 Task: Open Card Card0000000029 in Board Board0000000008 in Workspace WS0000000003 in Trello. Add Member Ayush98111@gmail.com to Card Card0000000029 in Board Board0000000008 in Workspace WS0000000003 in Trello. Add Purple Label titled Label0000000029 to Card Card0000000029 in Board Board0000000008 in Workspace WS0000000003 in Trello. Add Checklist CL0000000029 to Card Card0000000029 in Board Board0000000008 in Workspace WS0000000003 in Trello. Add Dates with Start Date as Aug 01 2023 and Due Date as Aug 31 2023 to Card Card0000000029 in Board Board0000000008 in Workspace WS0000000003 in Trello
Action: Mouse moved to (329, 412)
Screenshot: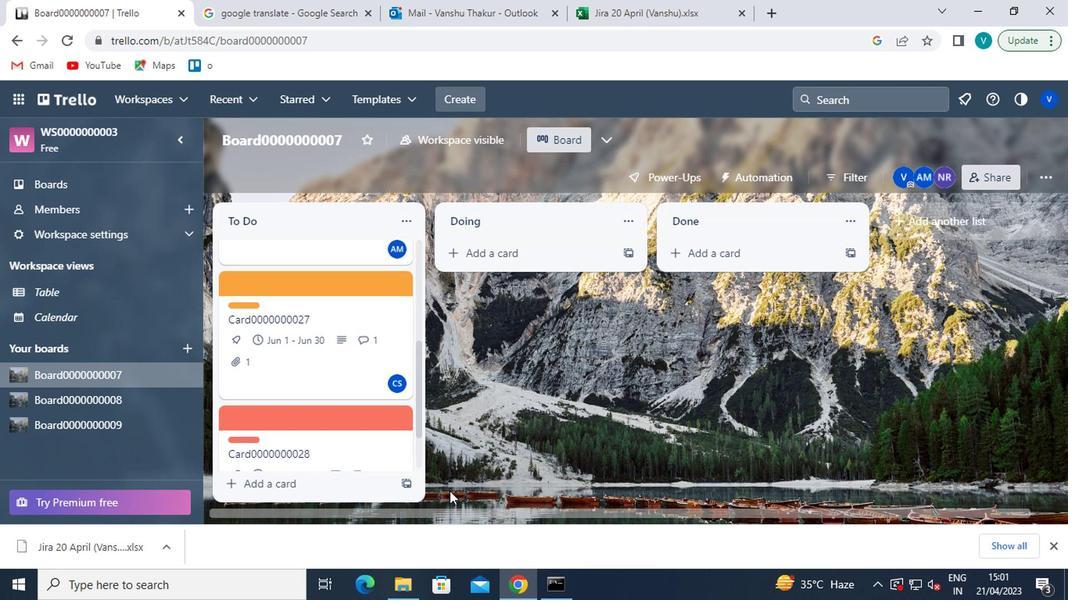 
Action: Mouse scrolled (329, 412) with delta (0, 0)
Screenshot: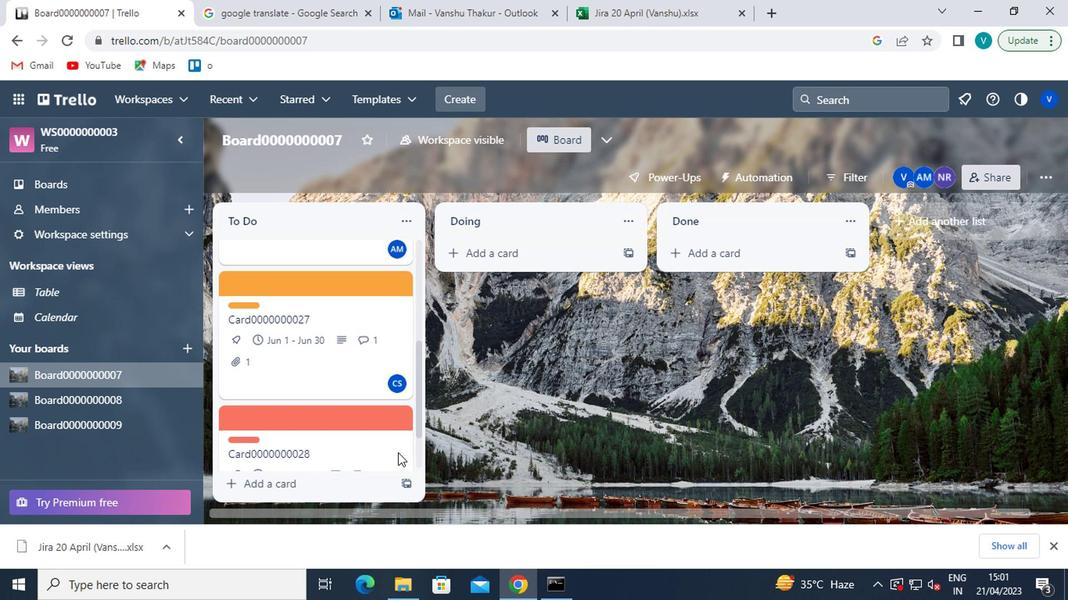 
Action: Mouse scrolled (329, 412) with delta (0, 0)
Screenshot: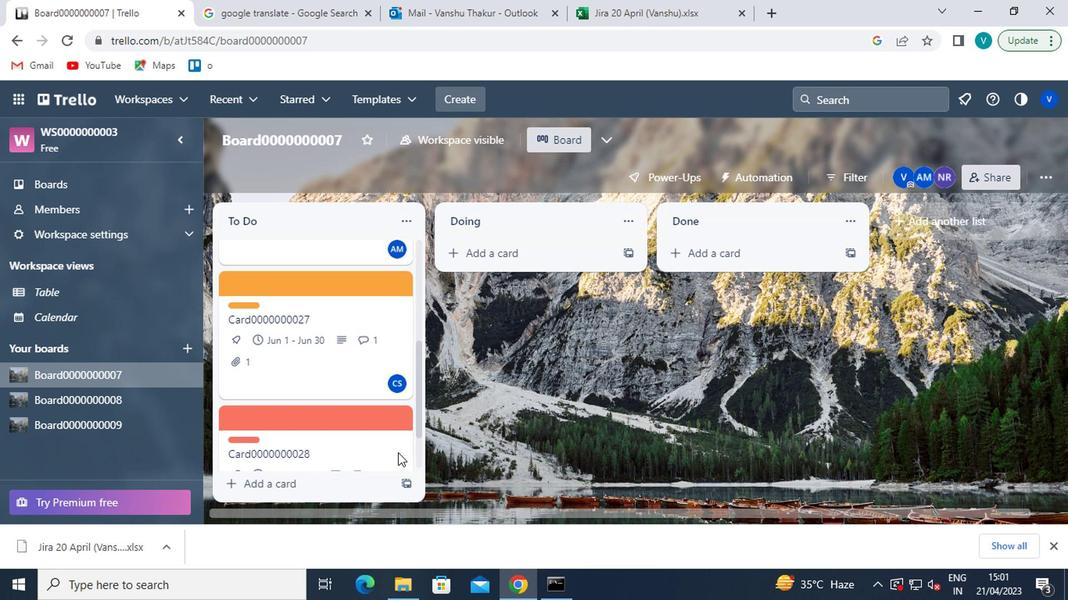 
Action: Mouse scrolled (329, 412) with delta (0, 0)
Screenshot: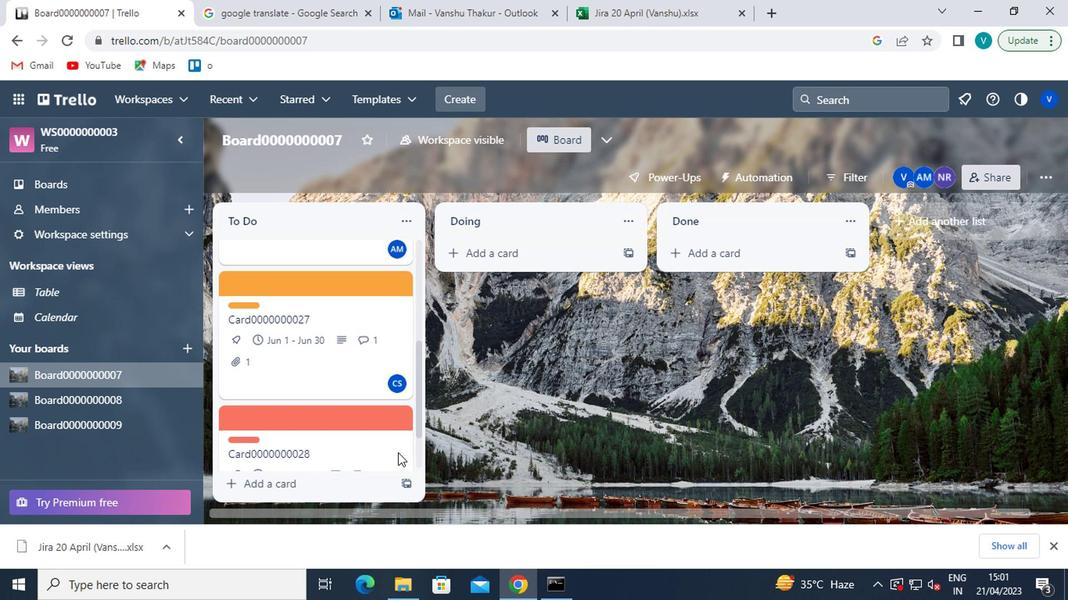 
Action: Mouse scrolled (329, 412) with delta (0, 0)
Screenshot: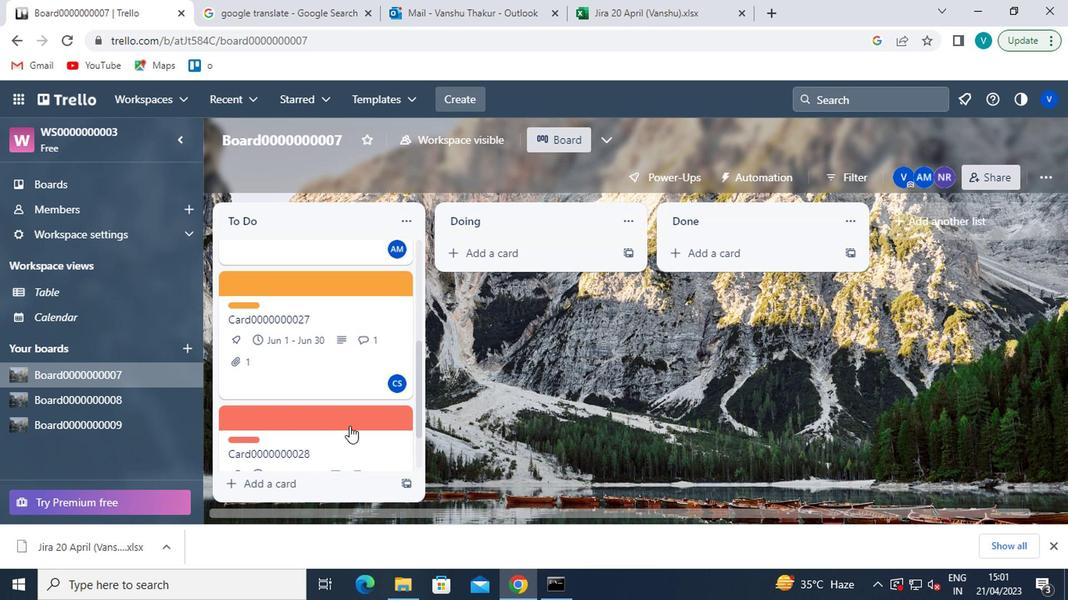
Action: Mouse scrolled (329, 412) with delta (0, 0)
Screenshot: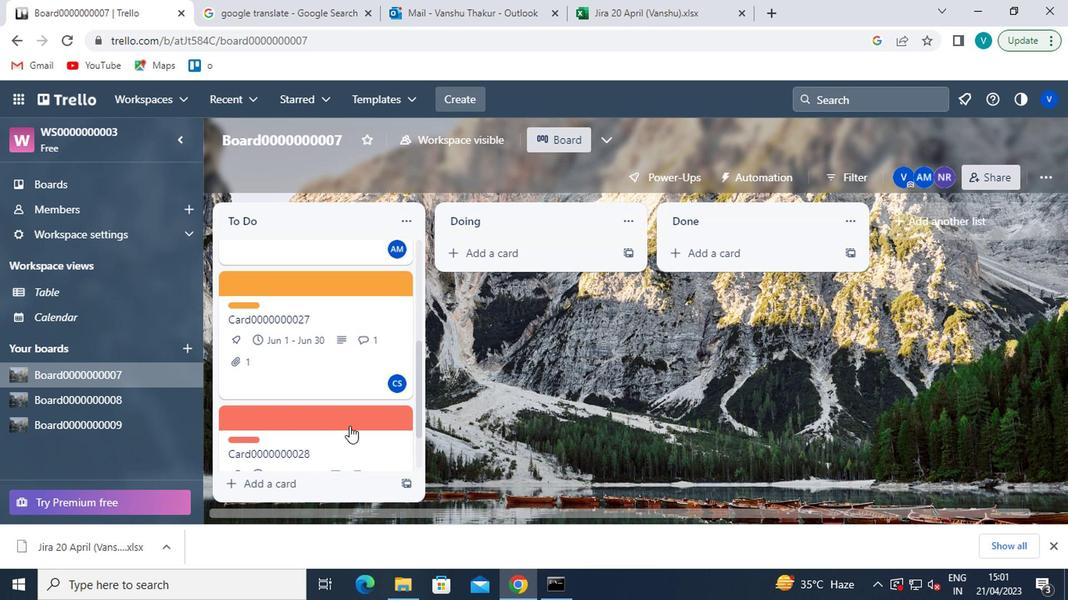 
Action: Mouse moved to (321, 422)
Screenshot: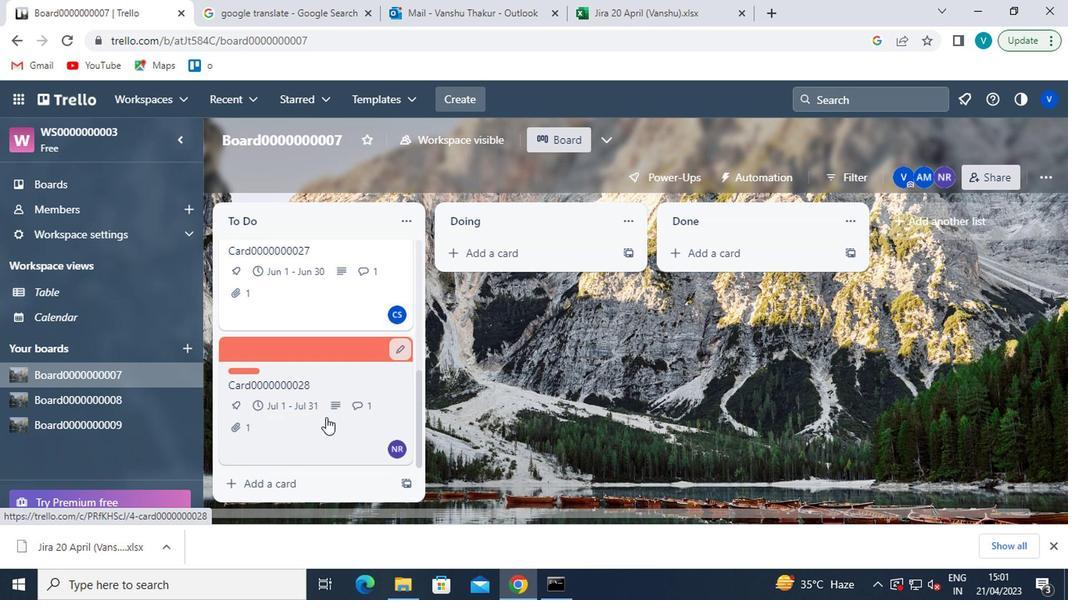 
Action: Mouse scrolled (321, 421) with delta (0, 0)
Screenshot: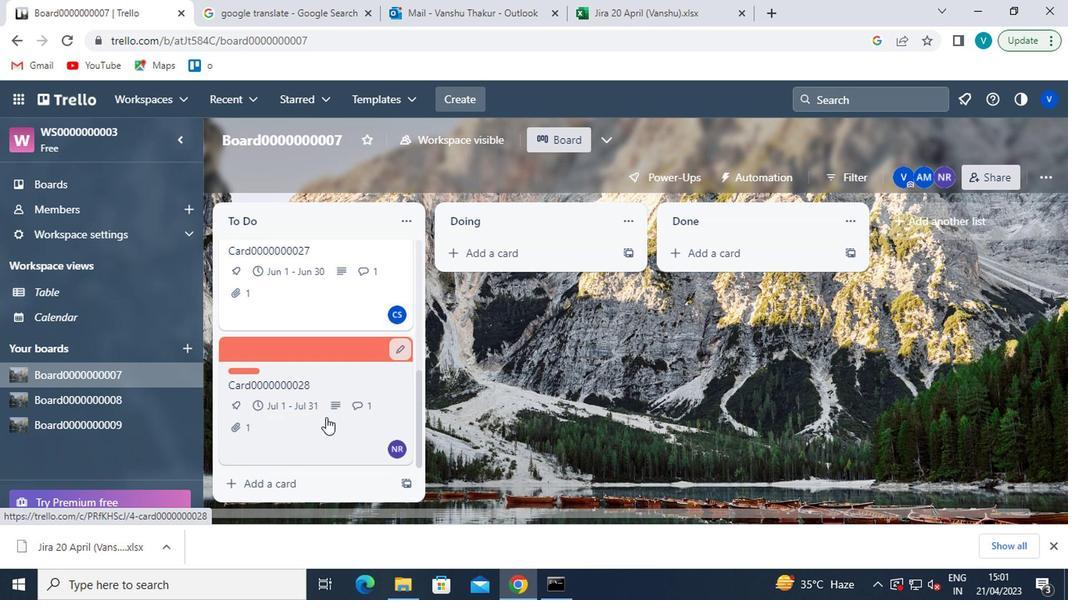 
Action: Mouse moved to (321, 423)
Screenshot: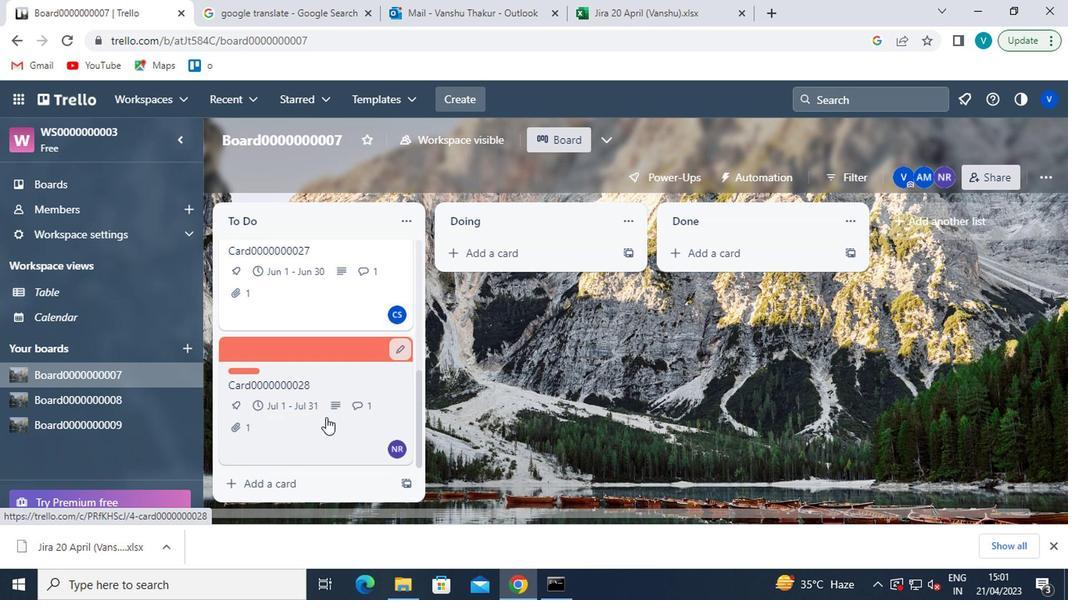 
Action: Mouse scrolled (321, 422) with delta (0, -1)
Screenshot: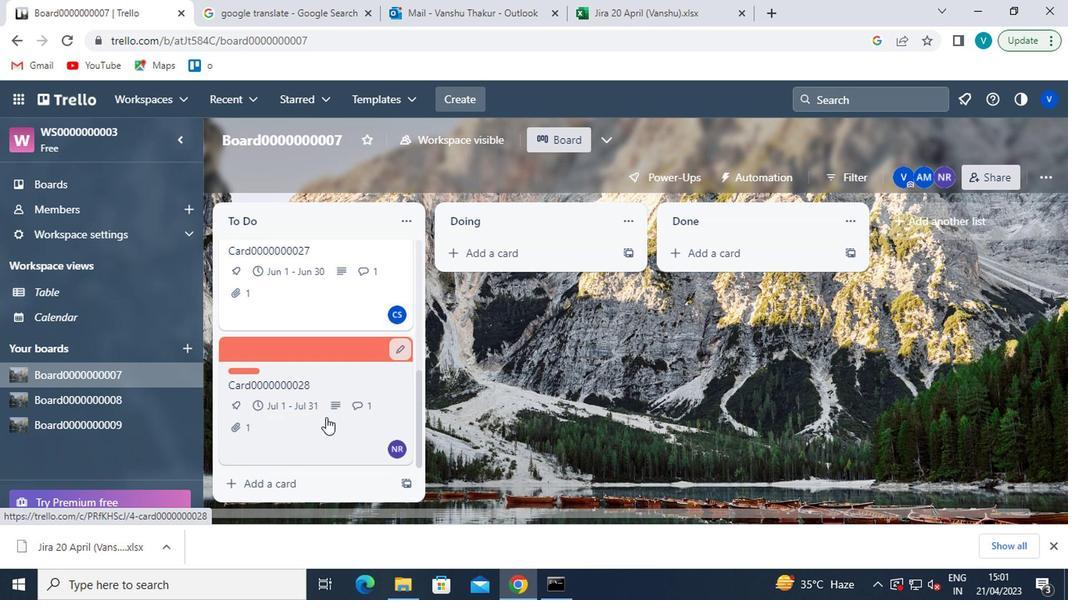 
Action: Mouse scrolled (321, 422) with delta (0, -1)
Screenshot: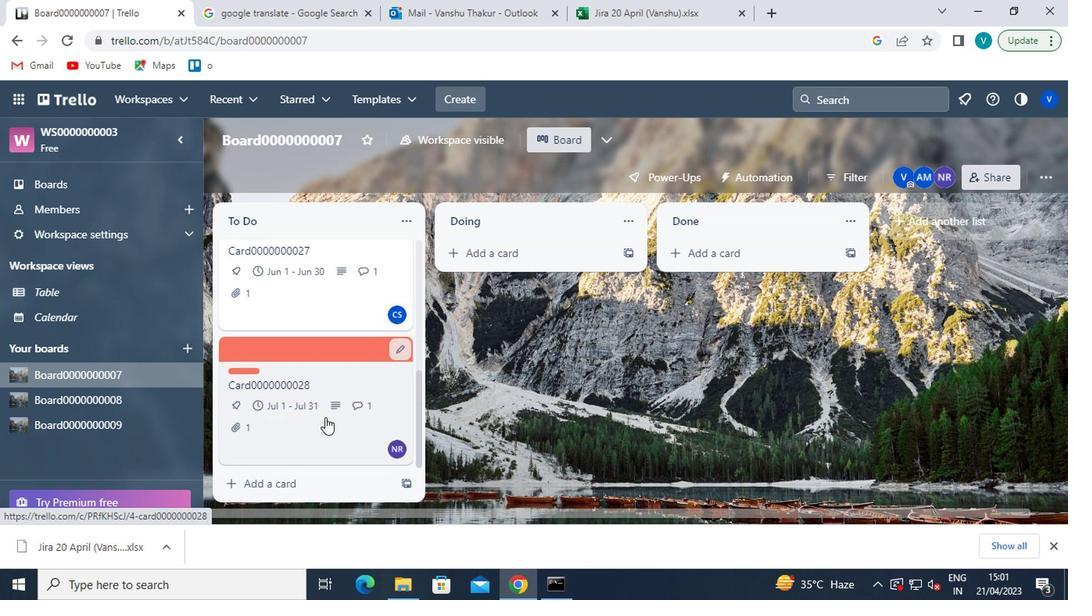 
Action: Mouse scrolled (321, 422) with delta (0, -1)
Screenshot: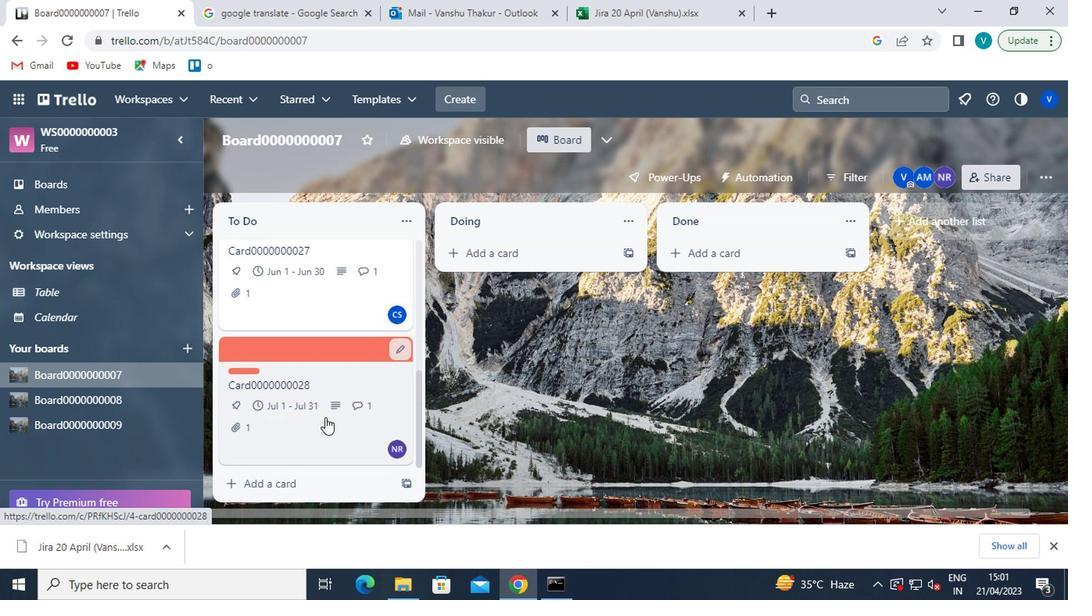 
Action: Mouse moved to (78, 406)
Screenshot: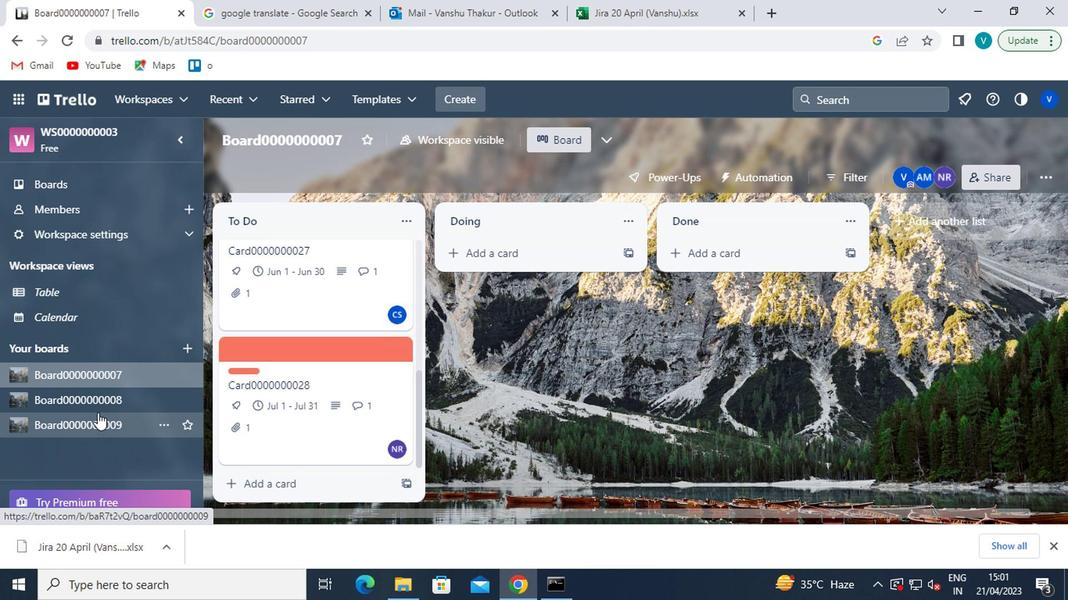 
Action: Mouse pressed left at (78, 406)
Screenshot: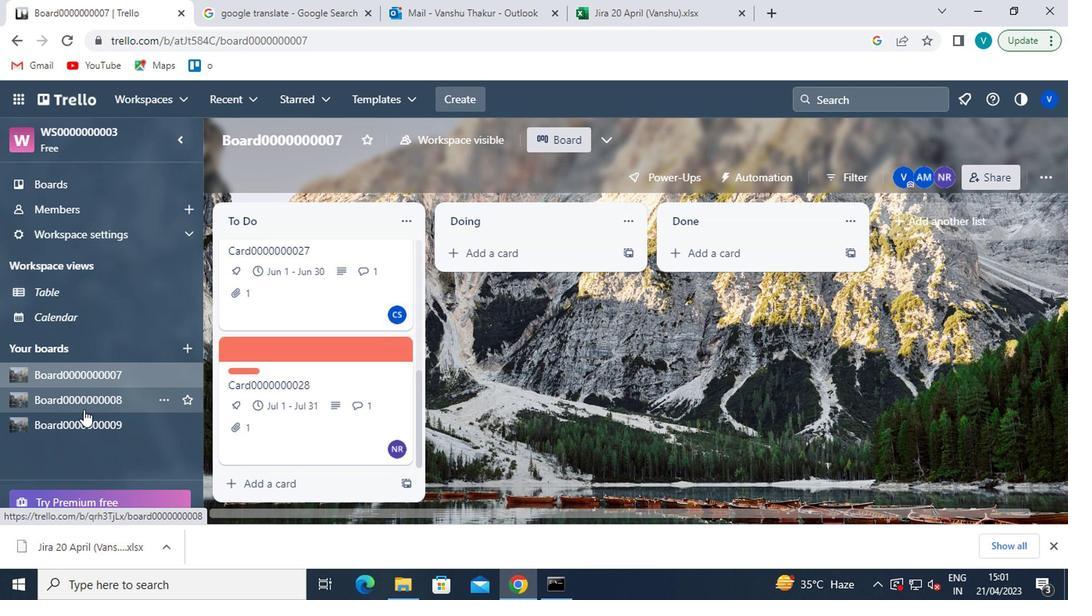 
Action: Mouse moved to (292, 229)
Screenshot: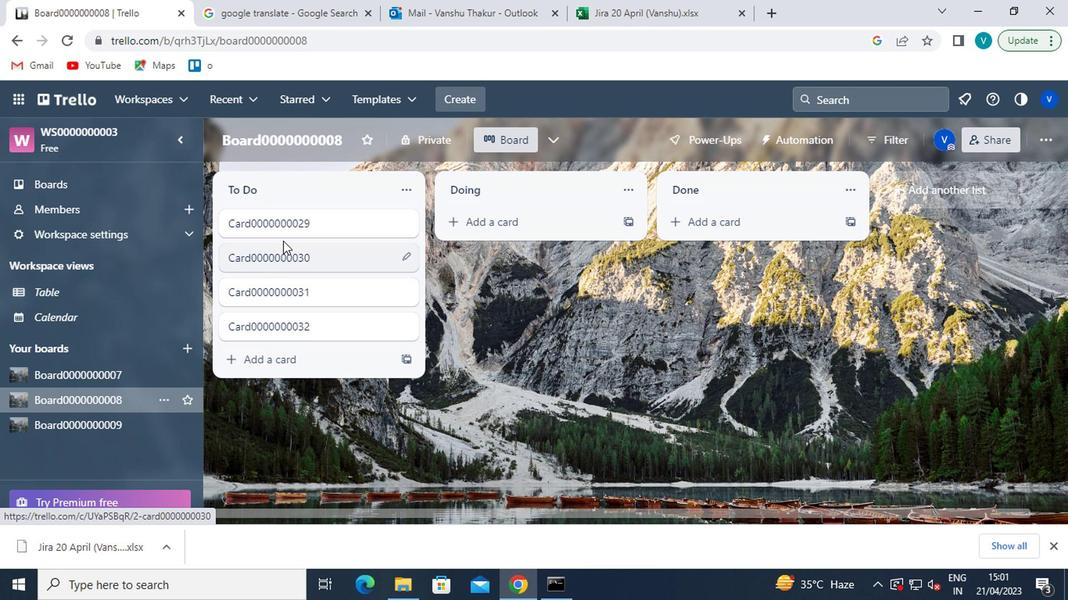 
Action: Mouse pressed left at (292, 229)
Screenshot: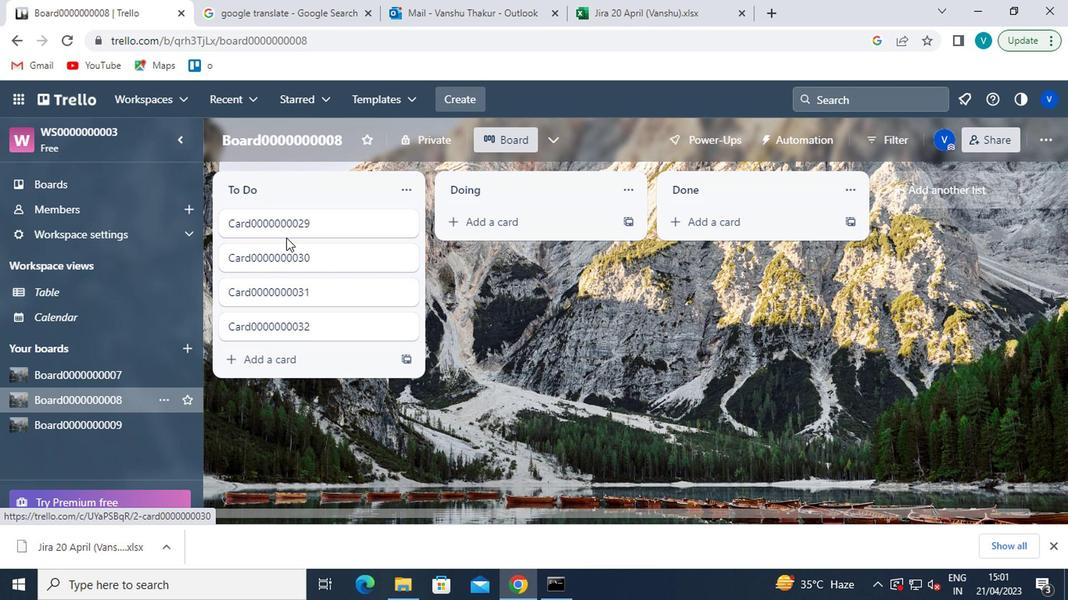 
Action: Mouse moved to (732, 227)
Screenshot: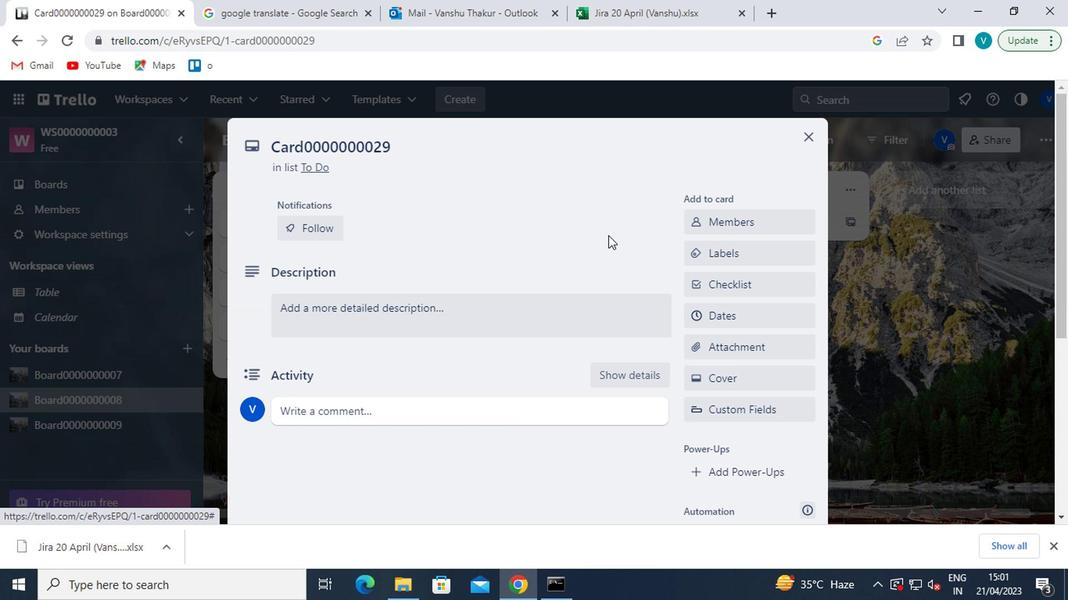 
Action: Mouse pressed left at (732, 227)
Screenshot: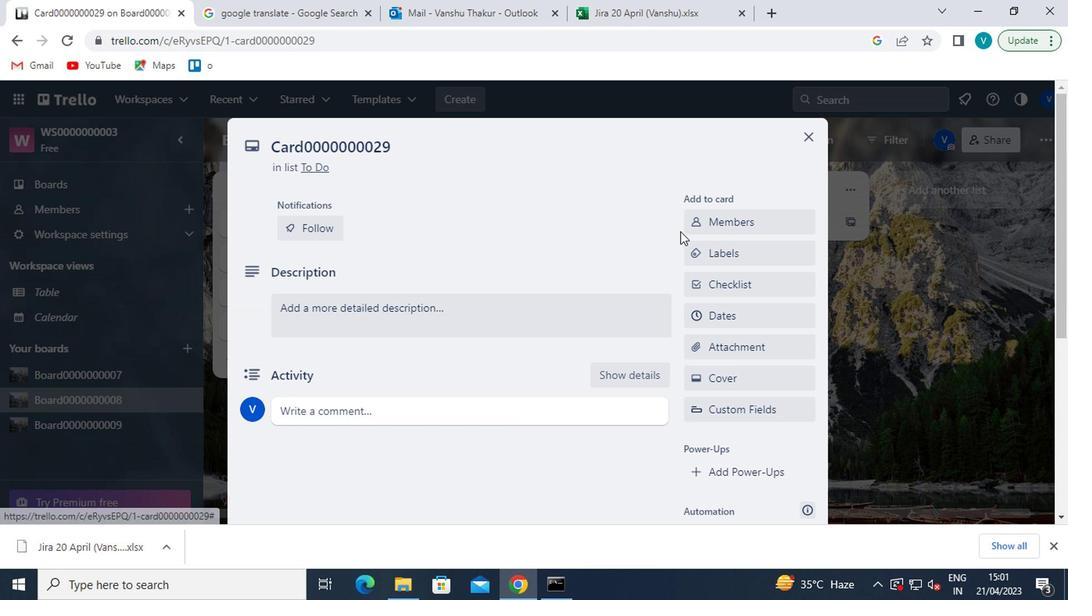 
Action: Mouse moved to (708, 299)
Screenshot: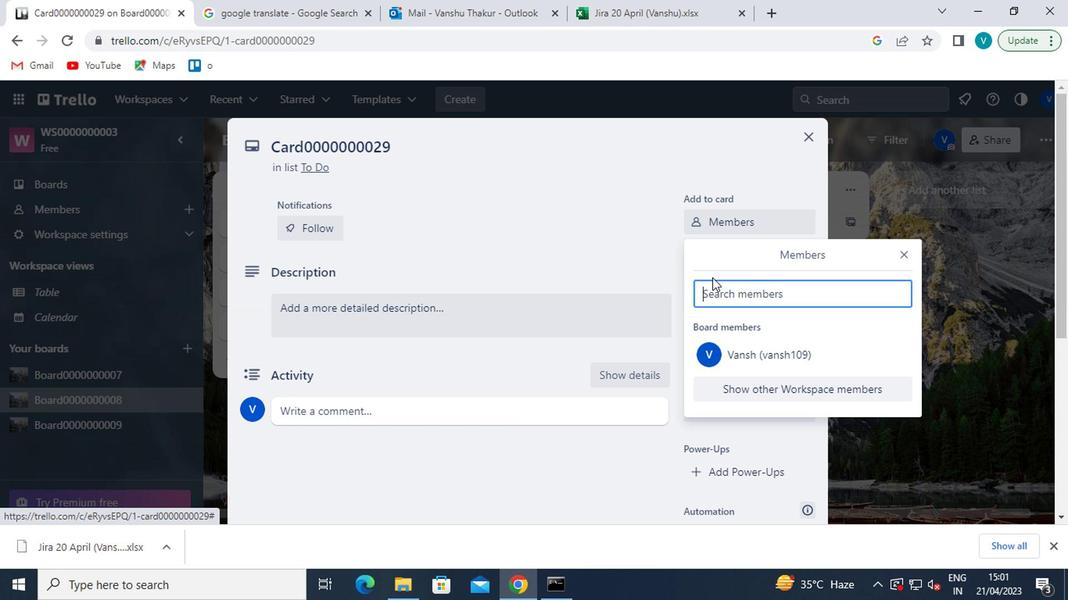
Action: Mouse pressed left at (708, 299)
Screenshot: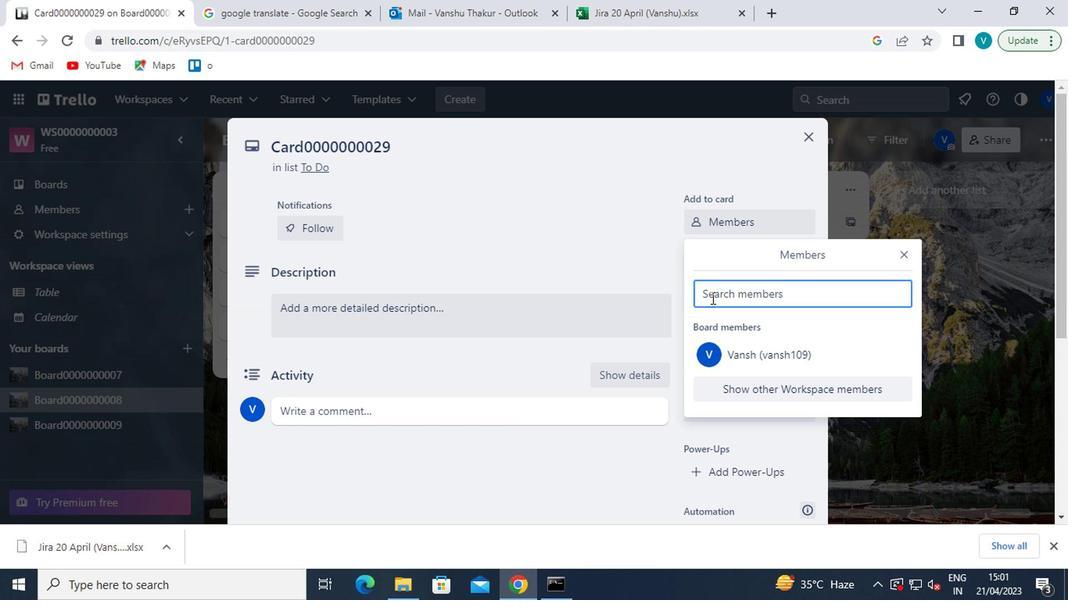 
Action: Mouse moved to (713, 278)
Screenshot: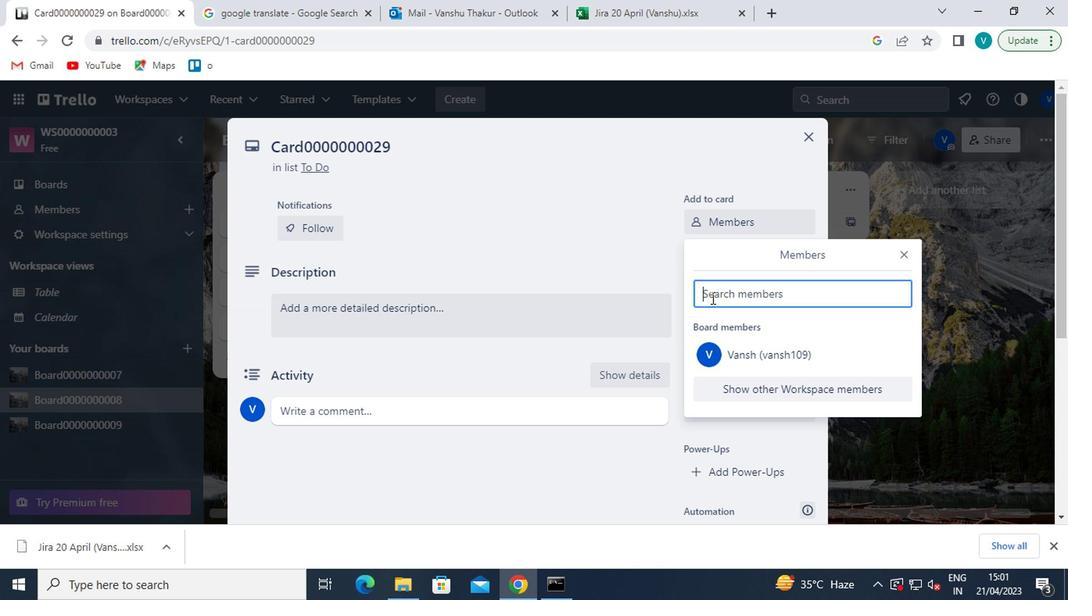 
Action: Key pressed <Key.shift>AYUSH98111<Key.shift>@GMAIL.COM
Screenshot: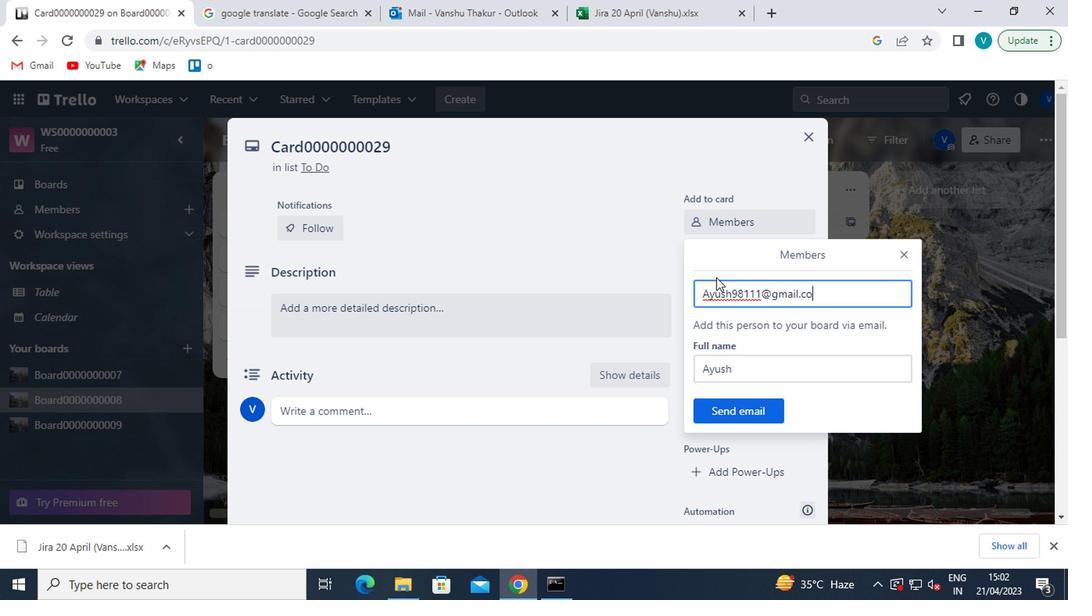 
Action: Mouse moved to (761, 410)
Screenshot: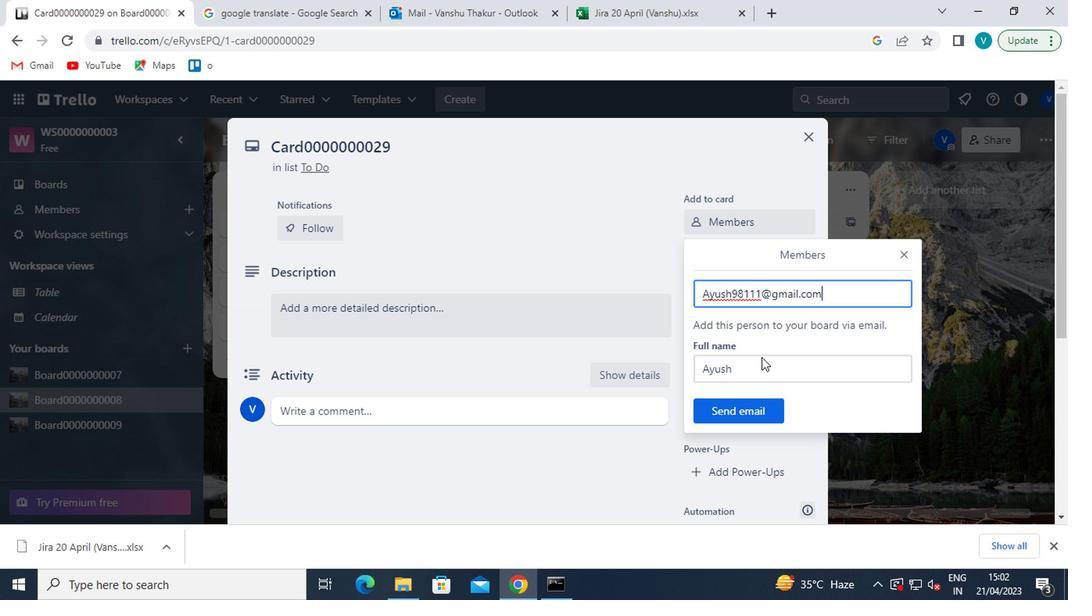 
Action: Mouse pressed left at (761, 410)
Screenshot: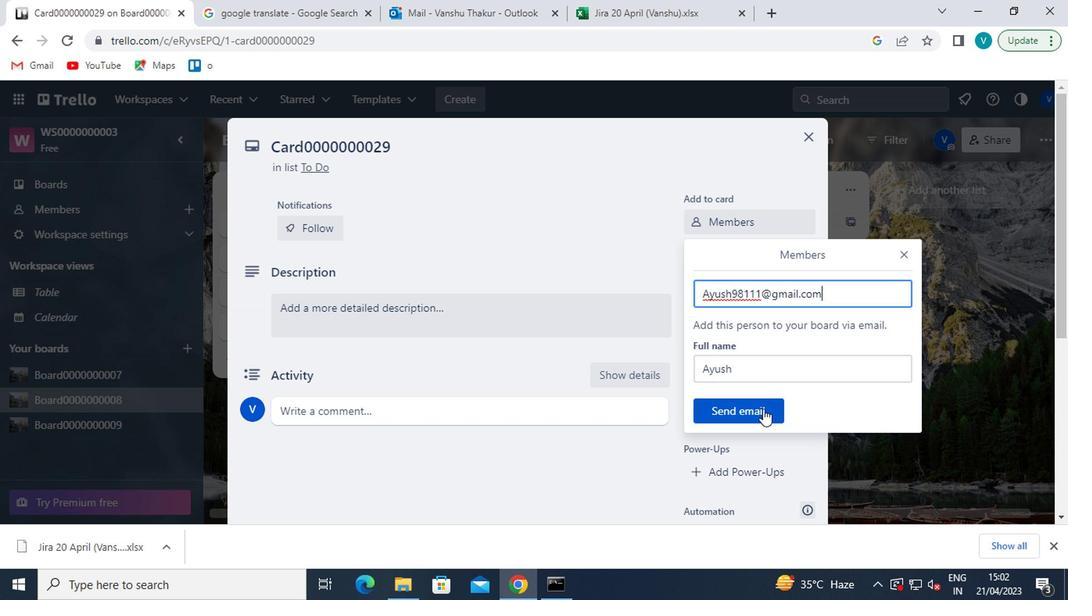
Action: Mouse moved to (762, 253)
Screenshot: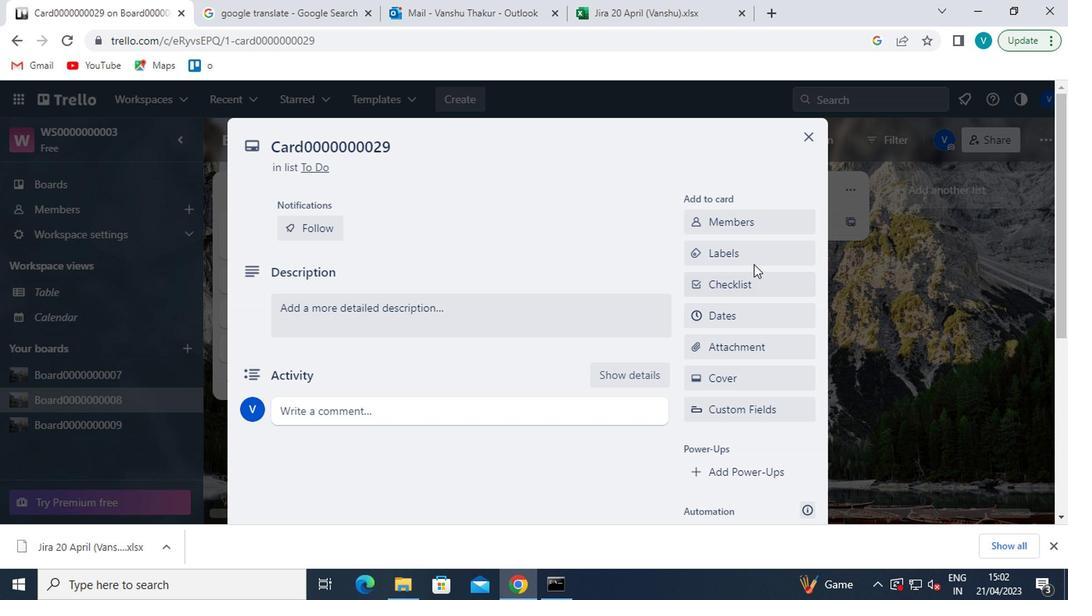 
Action: Mouse pressed left at (762, 253)
Screenshot: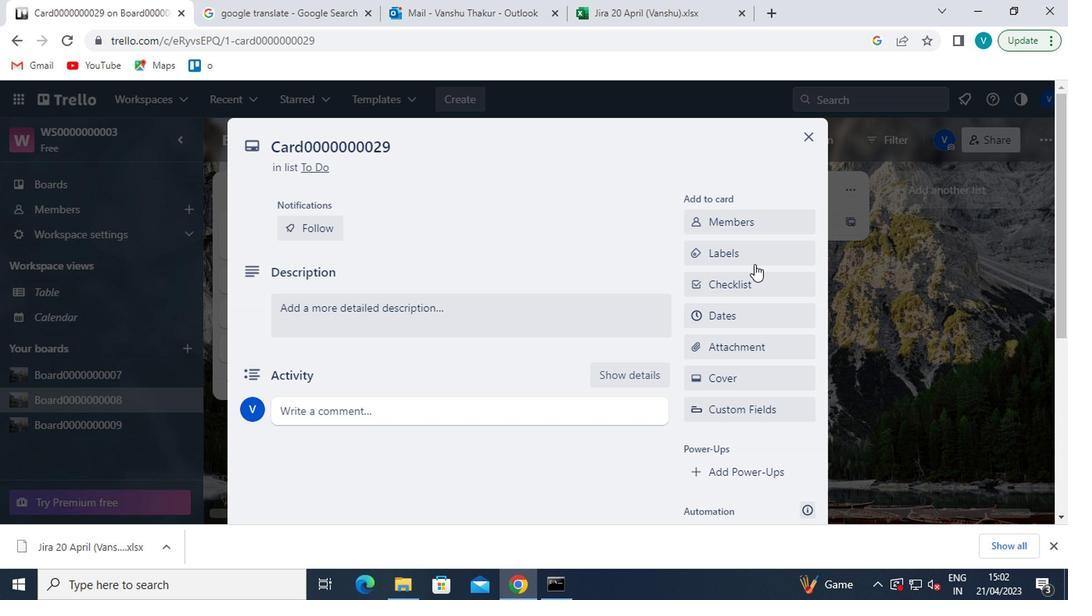 
Action: Mouse moved to (789, 412)
Screenshot: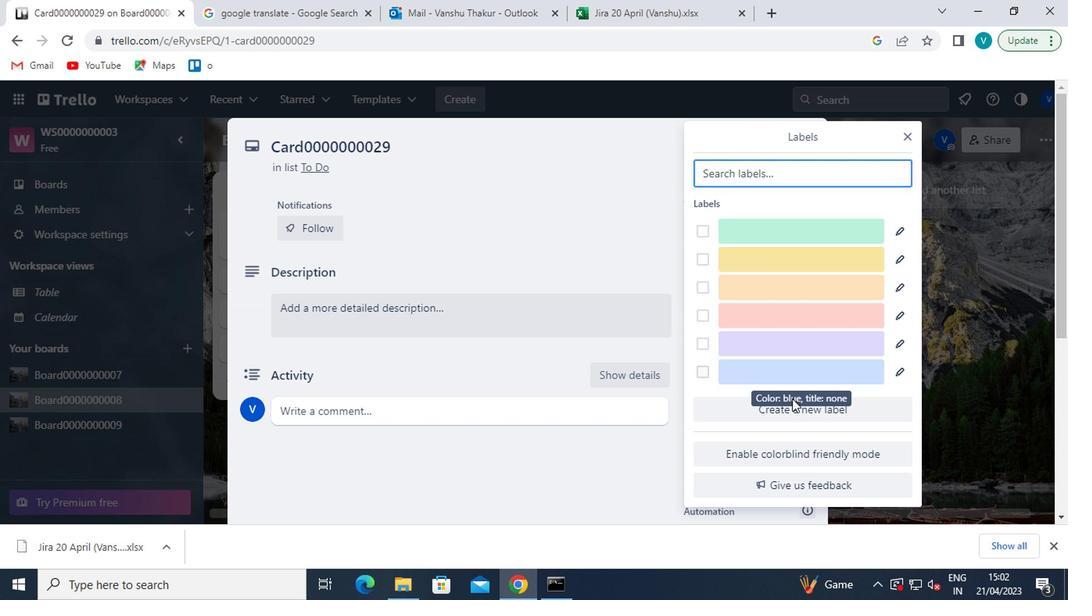 
Action: Mouse pressed left at (789, 412)
Screenshot: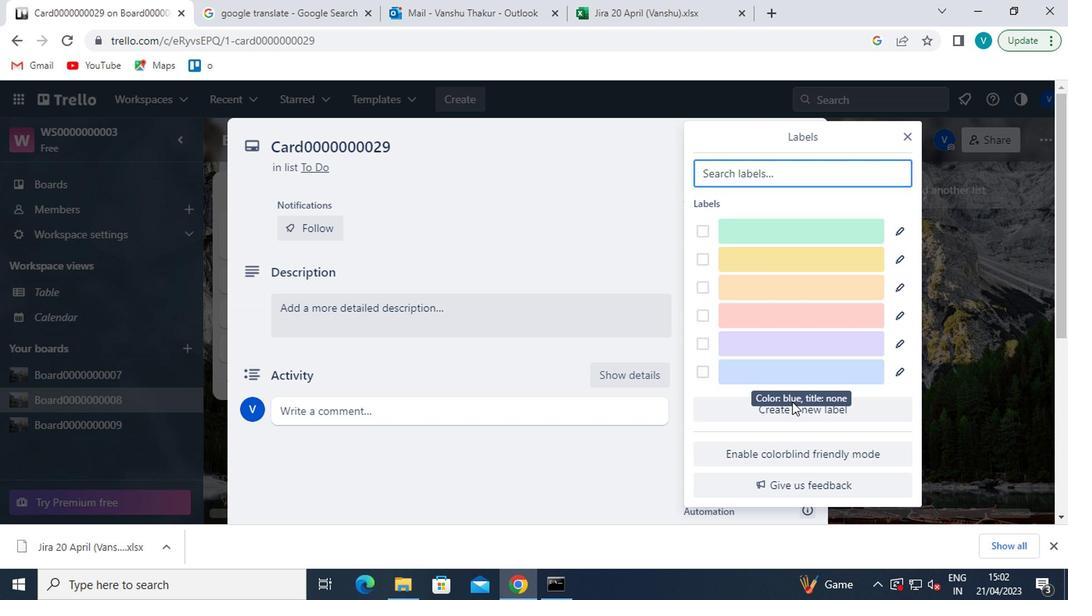 
Action: Mouse moved to (882, 362)
Screenshot: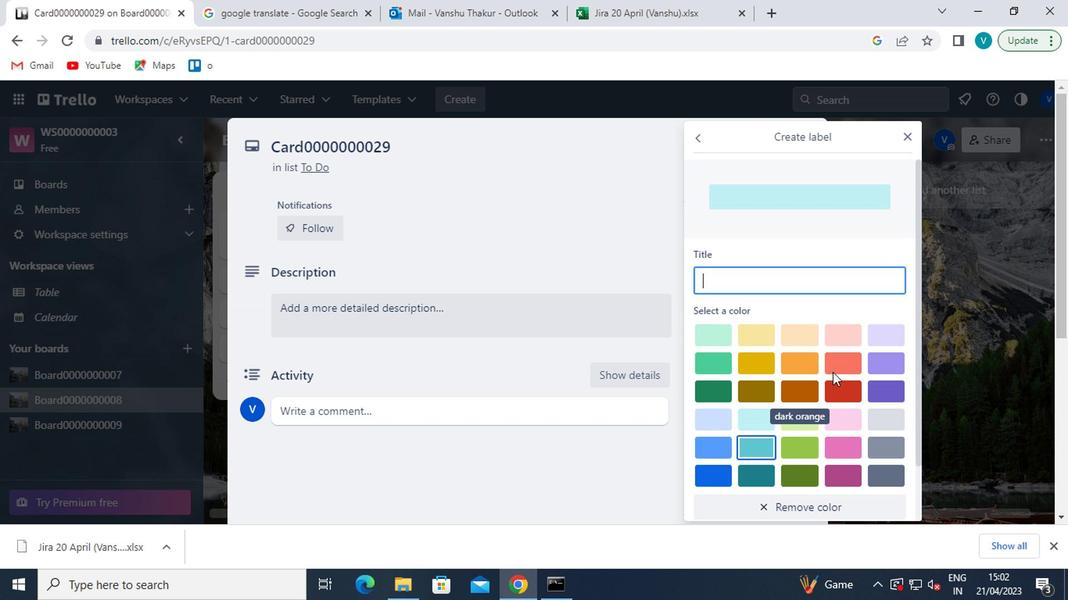 
Action: Mouse pressed left at (882, 362)
Screenshot: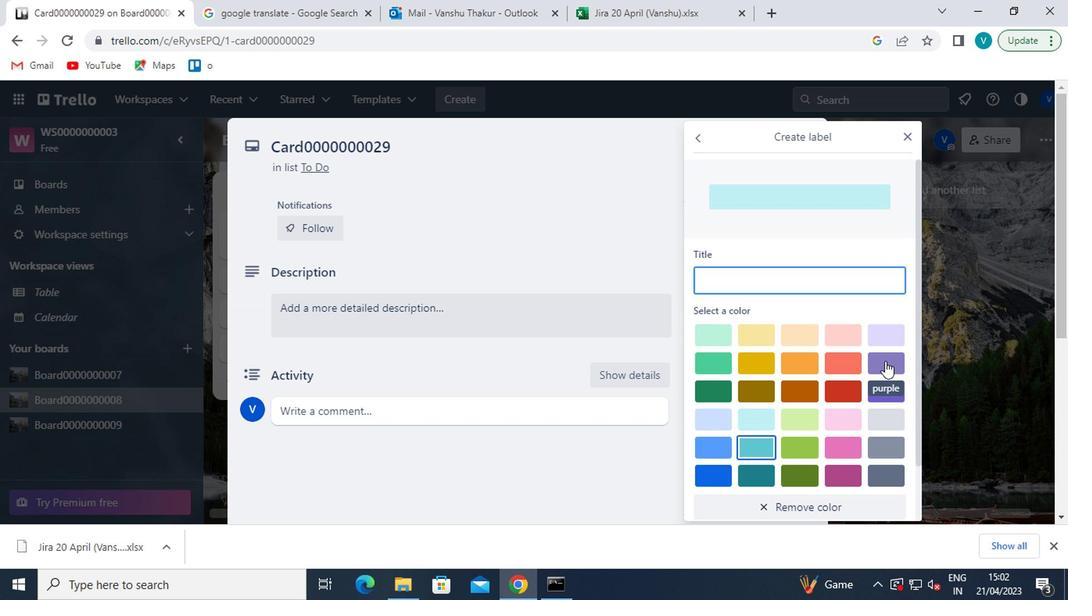 
Action: Mouse moved to (793, 288)
Screenshot: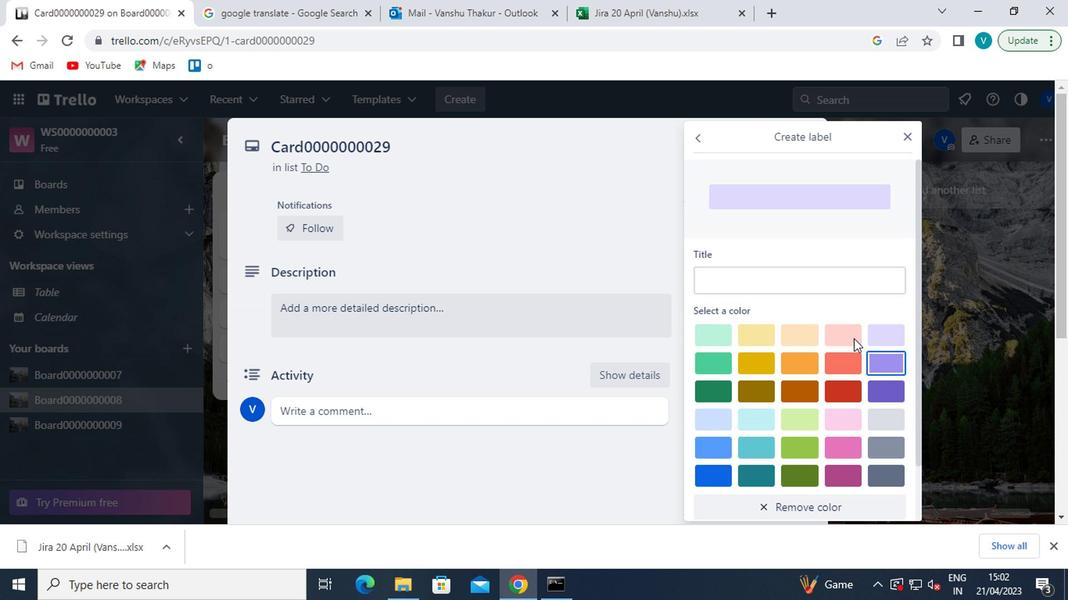 
Action: Mouse pressed left at (793, 288)
Screenshot: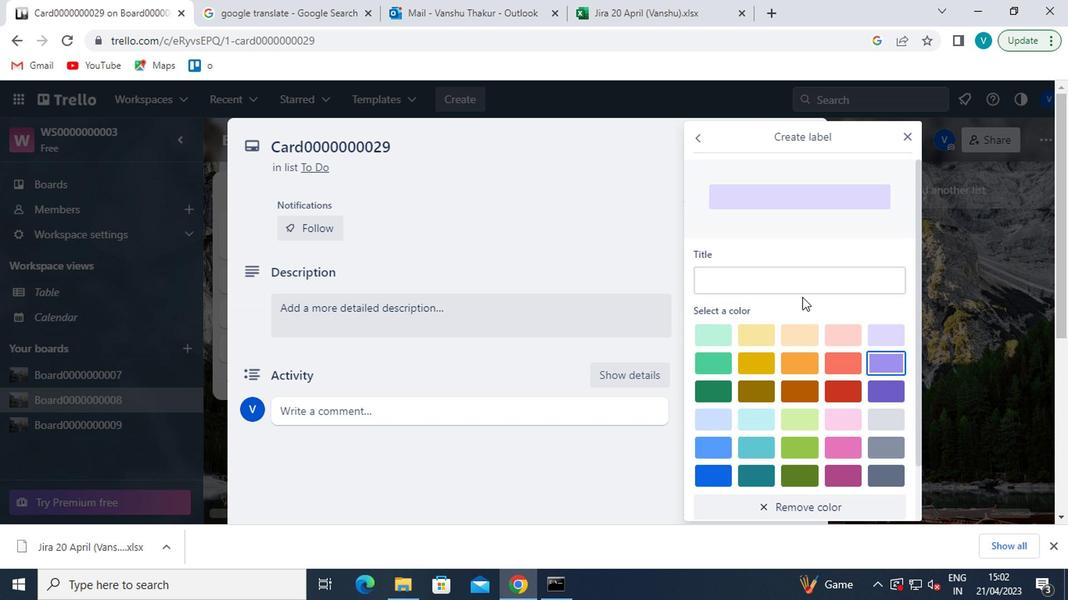 
Action: Mouse moved to (792, 285)
Screenshot: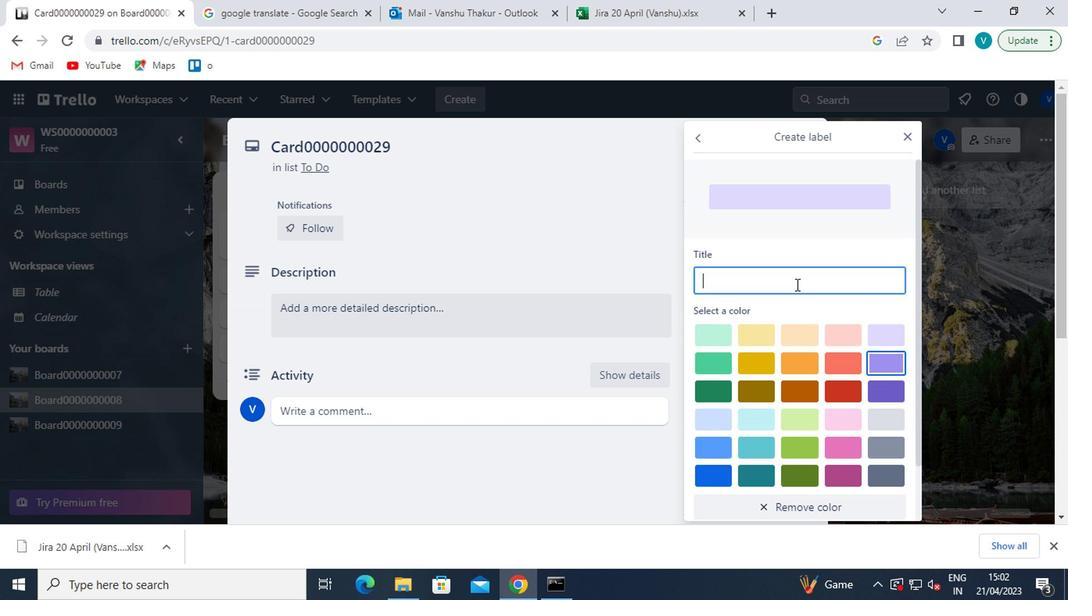 
Action: Key pressed <Key.shift>LABR<Key.backspace>EL0000
Screenshot: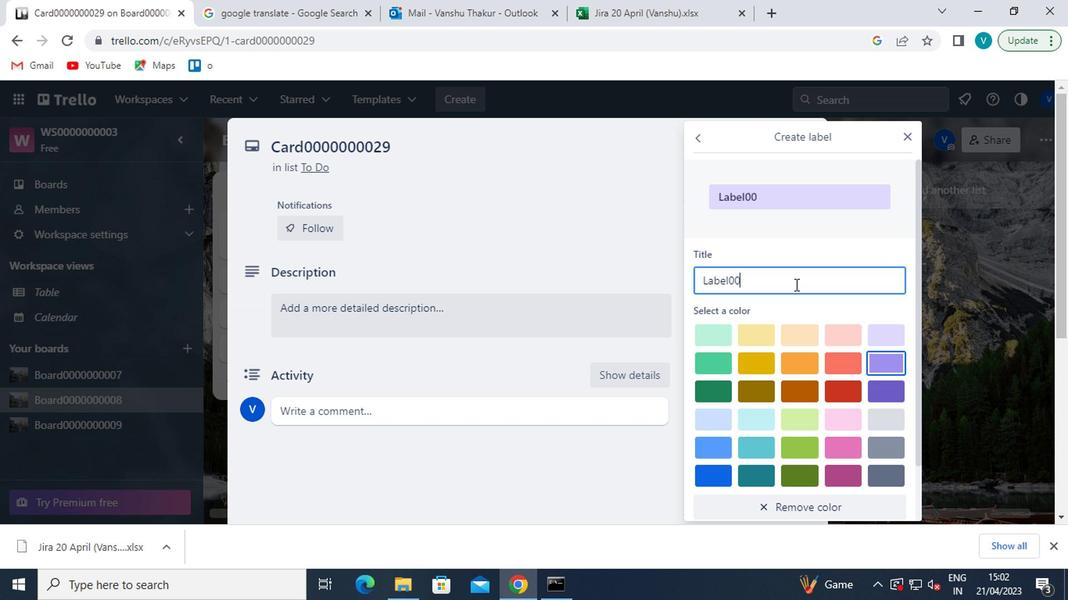 
Action: Mouse moved to (792, 285)
Screenshot: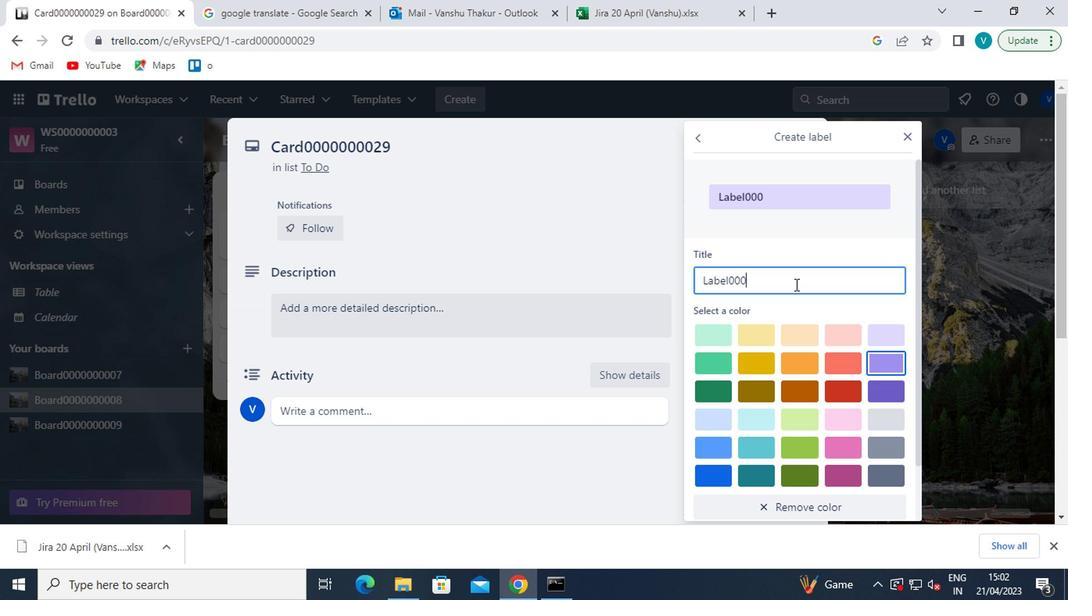 
Action: Key pressed 000029
Screenshot: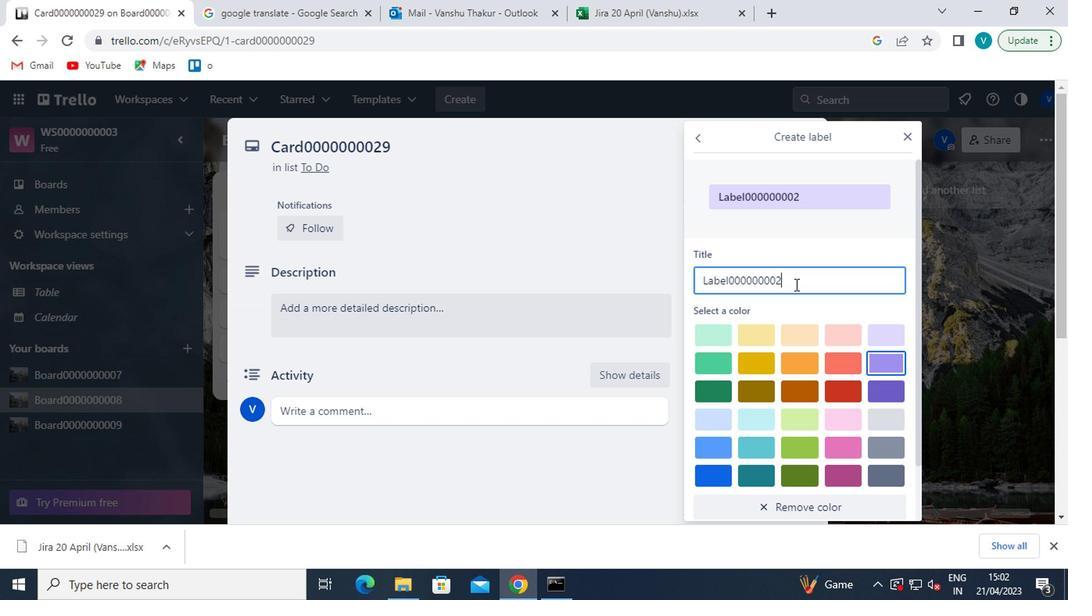 
Action: Mouse moved to (790, 291)
Screenshot: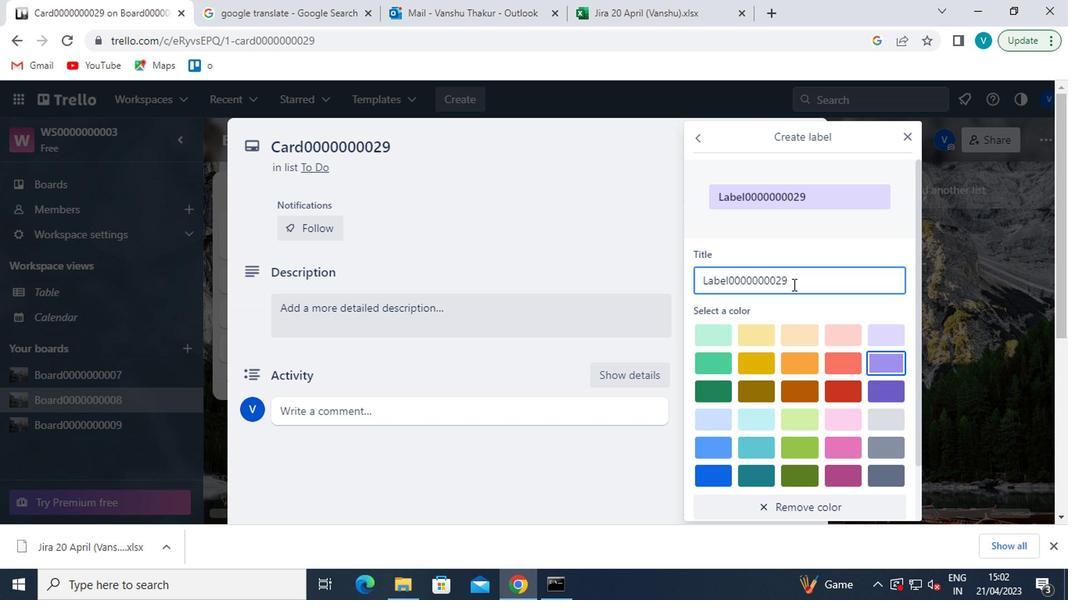 
Action: Mouse scrolled (790, 291) with delta (0, 0)
Screenshot: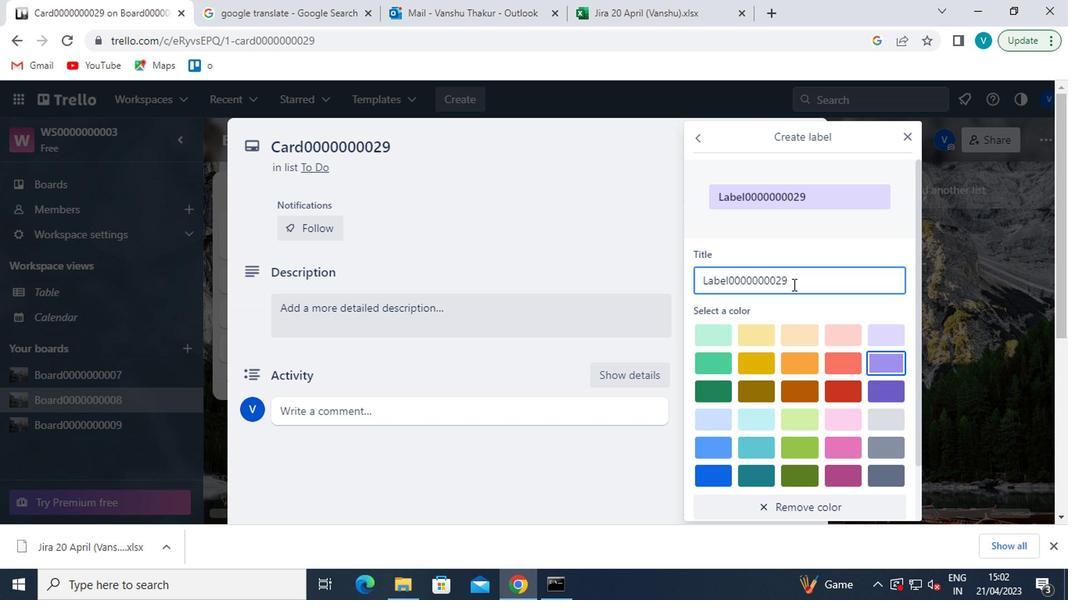 
Action: Mouse moved to (790, 293)
Screenshot: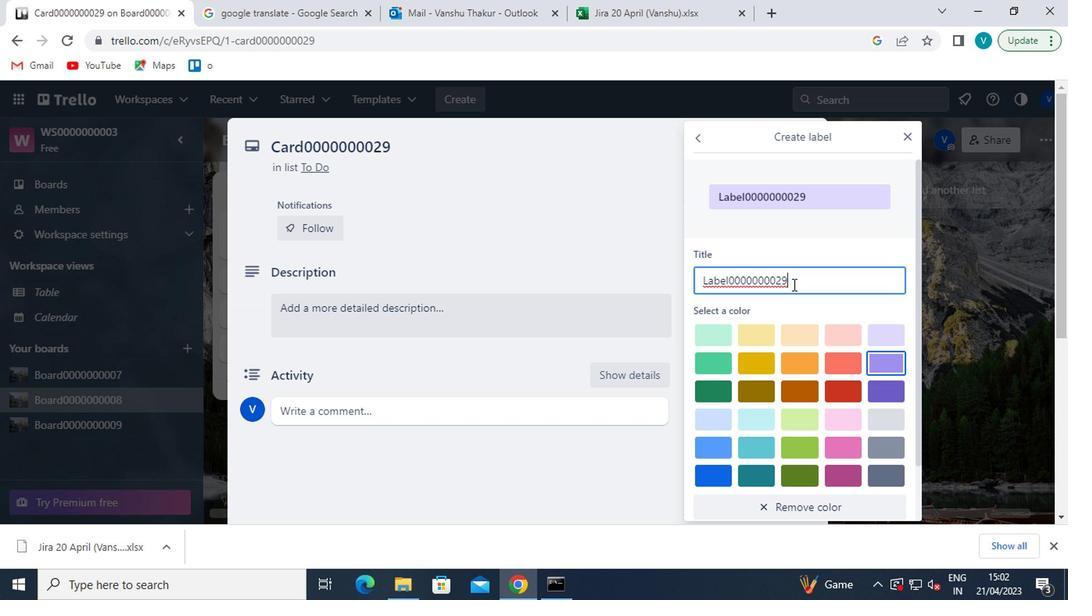 
Action: Mouse scrolled (790, 293) with delta (0, 0)
Screenshot: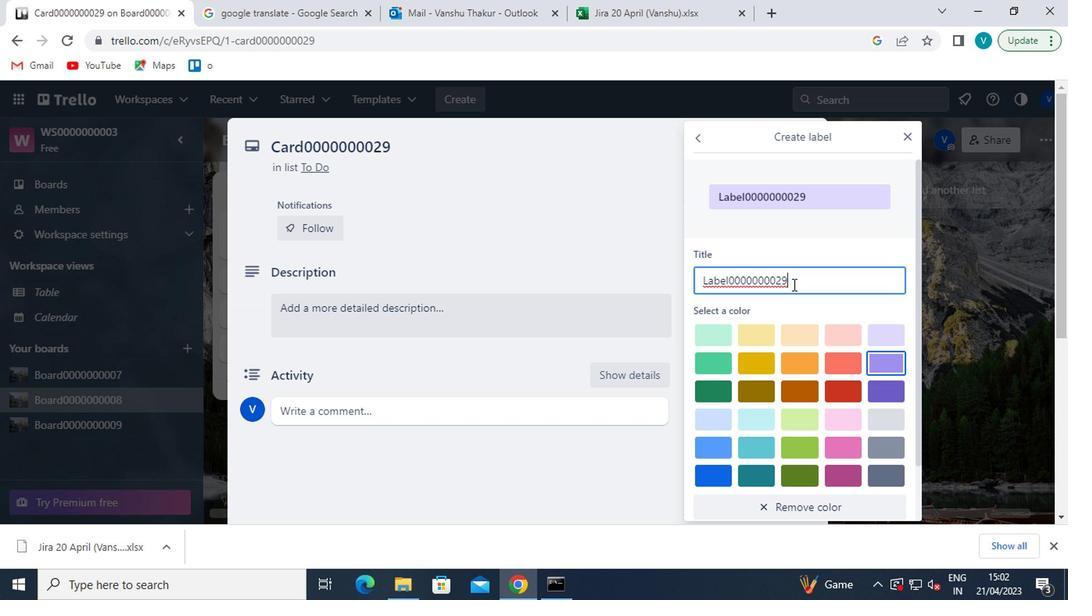 
Action: Mouse moved to (728, 498)
Screenshot: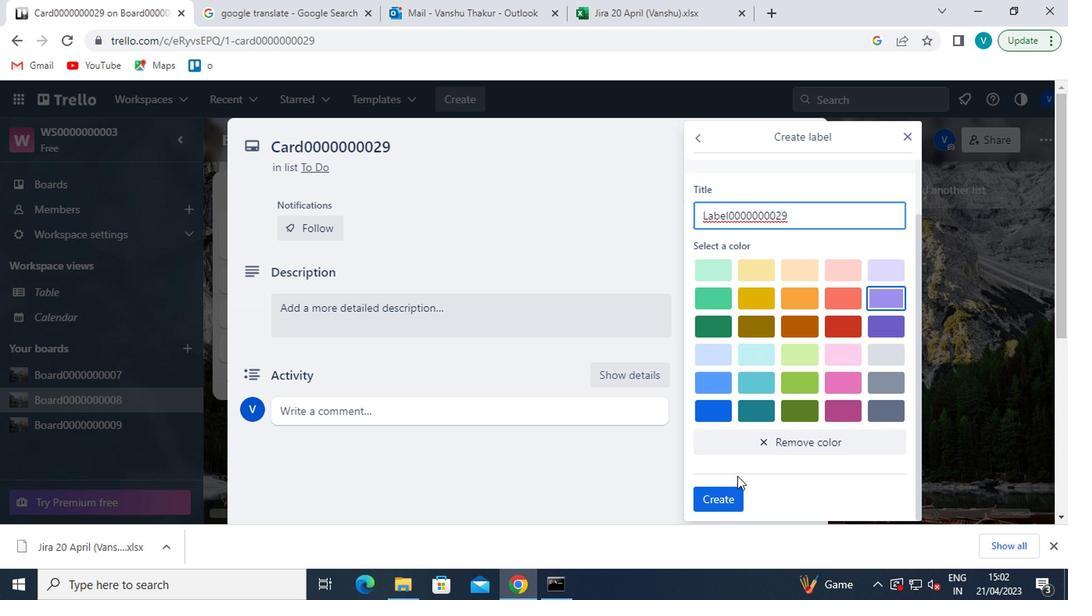
Action: Mouse pressed left at (728, 498)
Screenshot: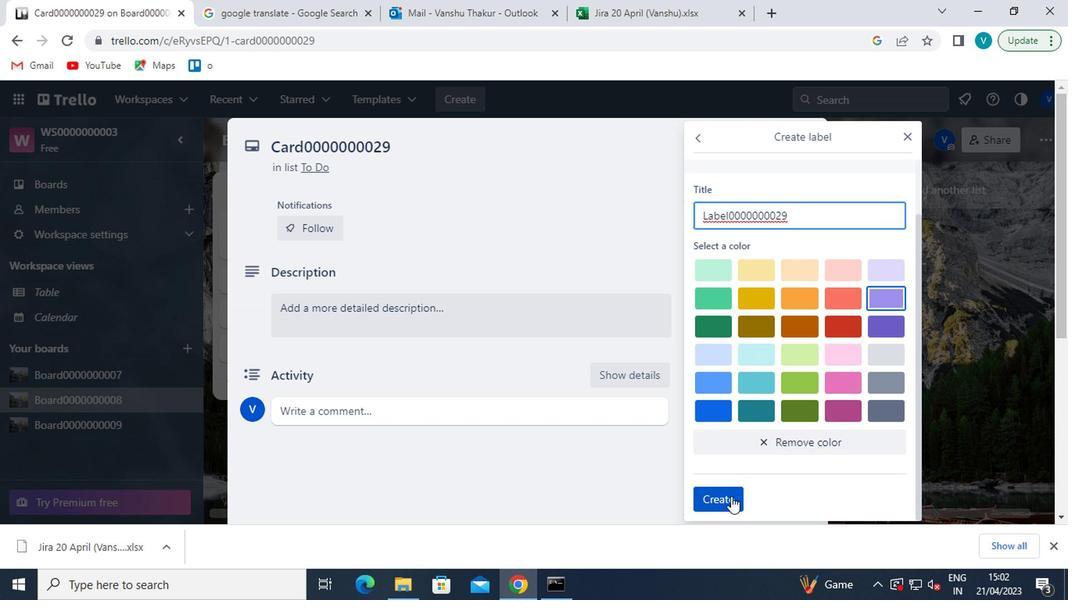 
Action: Mouse moved to (908, 139)
Screenshot: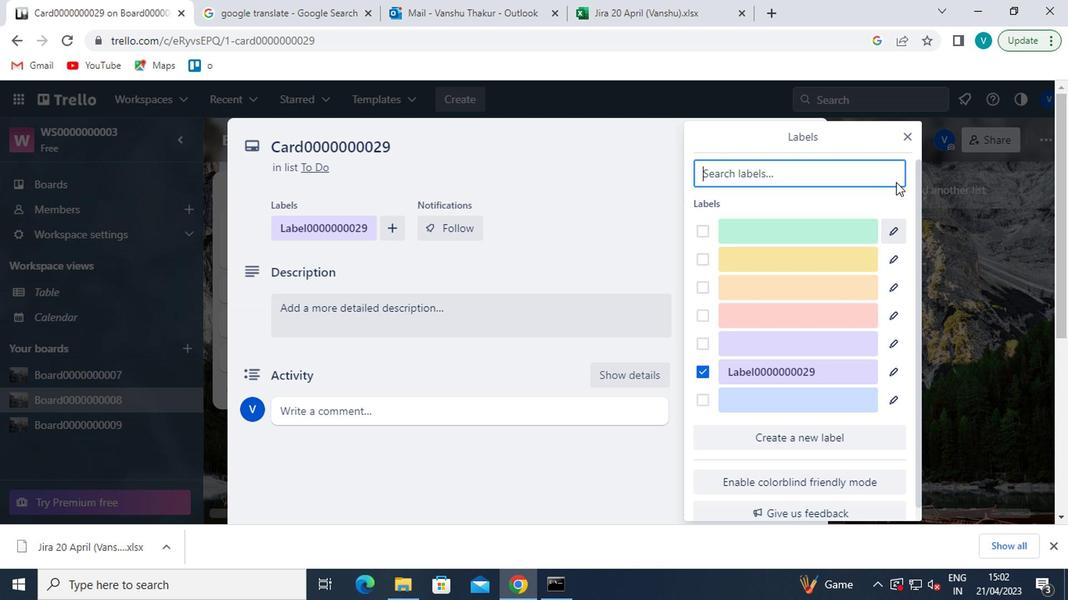 
Action: Mouse pressed left at (908, 139)
Screenshot: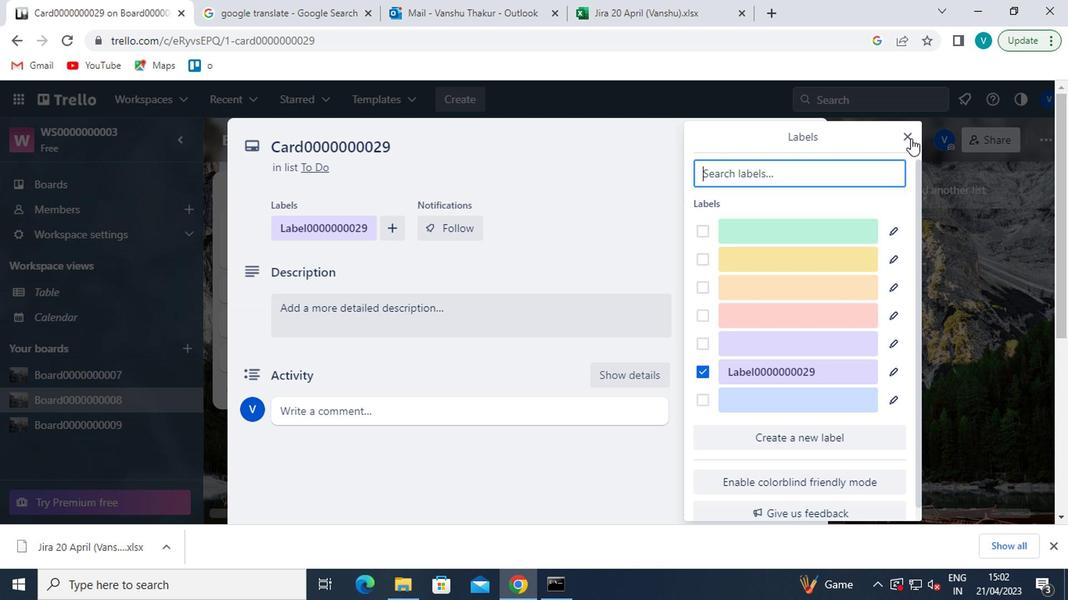 
Action: Mouse moved to (756, 289)
Screenshot: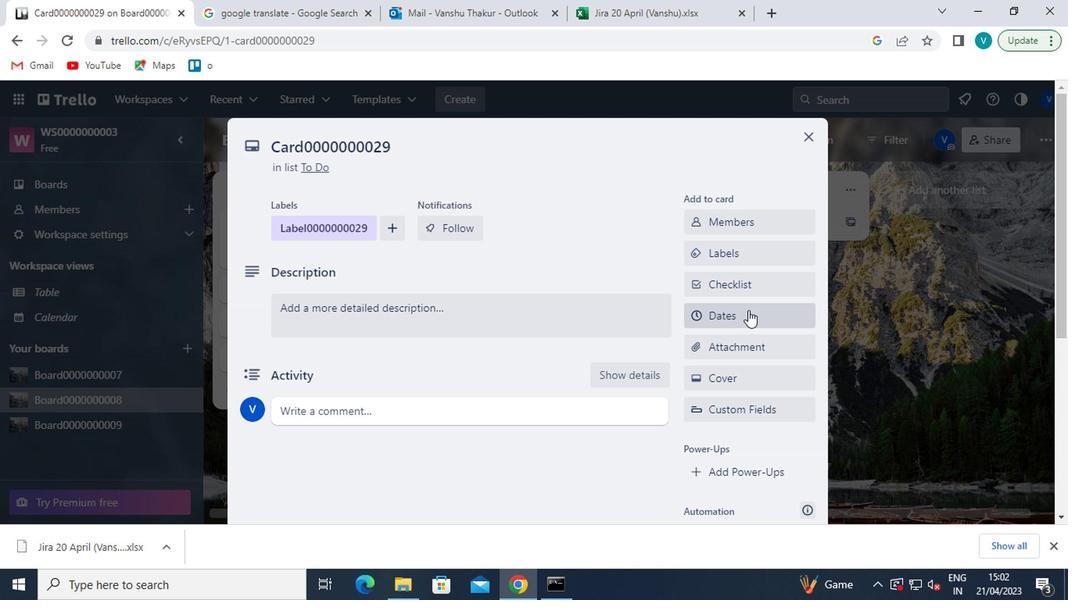 
Action: Mouse pressed left at (756, 289)
Screenshot: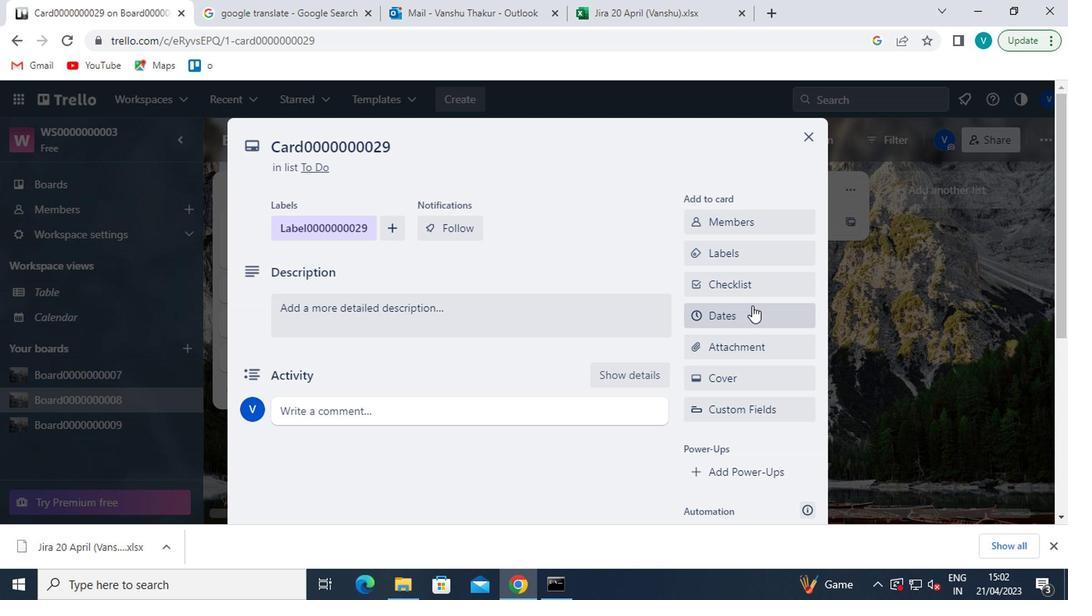 
Action: Mouse moved to (740, 310)
Screenshot: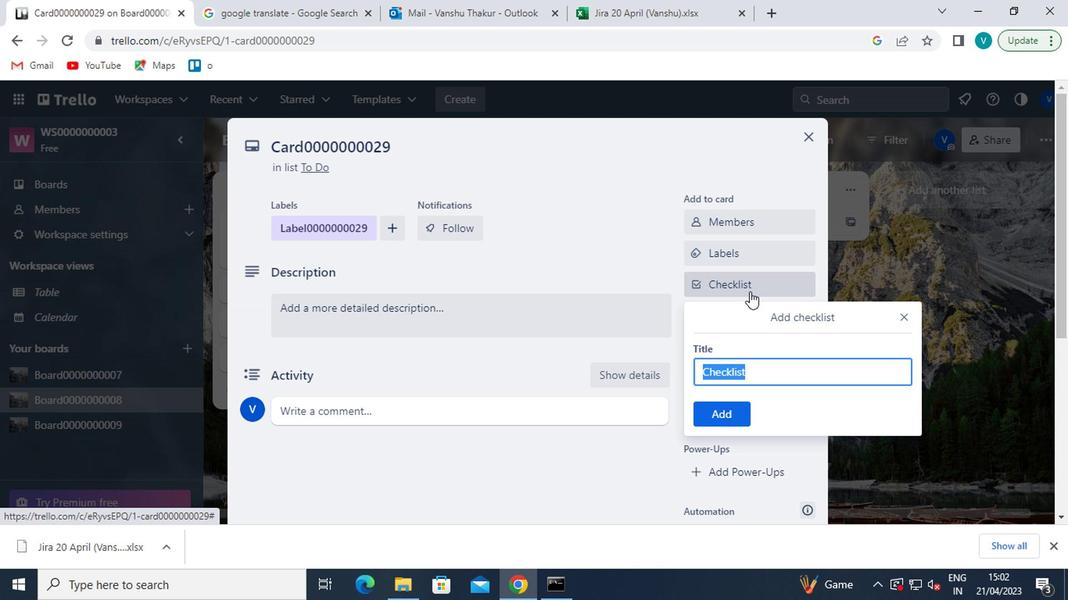 
Action: Key pressed <Key.shift>CL0000000029
Screenshot: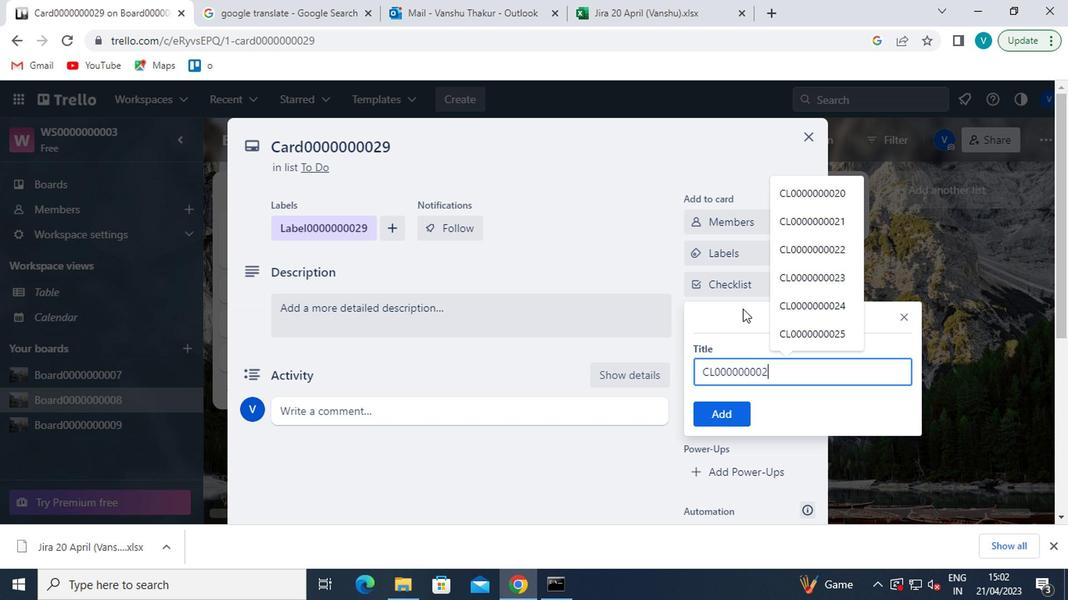 
Action: Mouse moved to (716, 418)
Screenshot: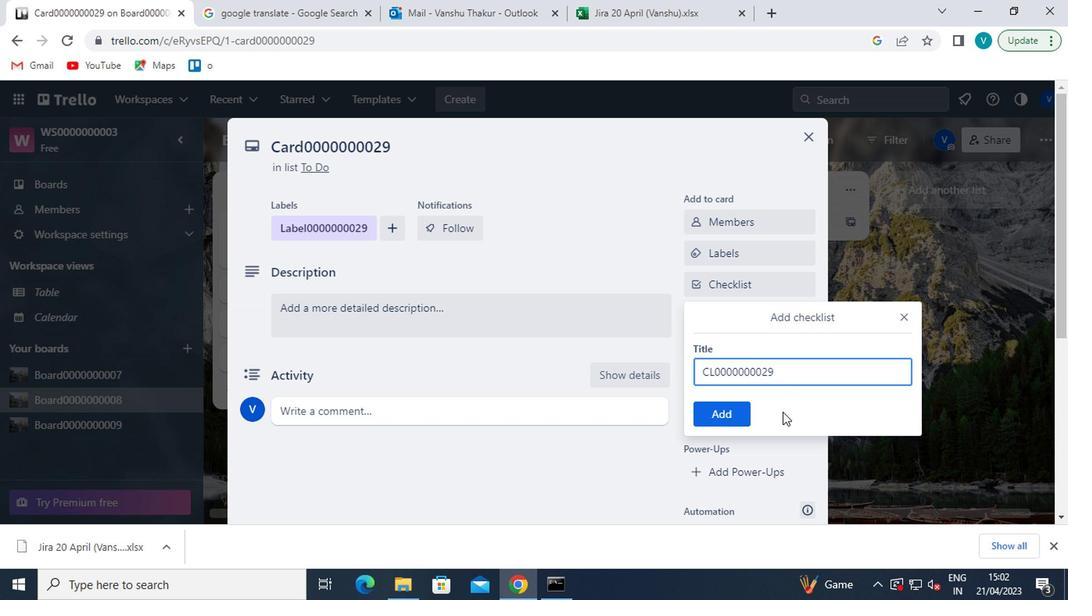 
Action: Mouse pressed left at (716, 418)
Screenshot: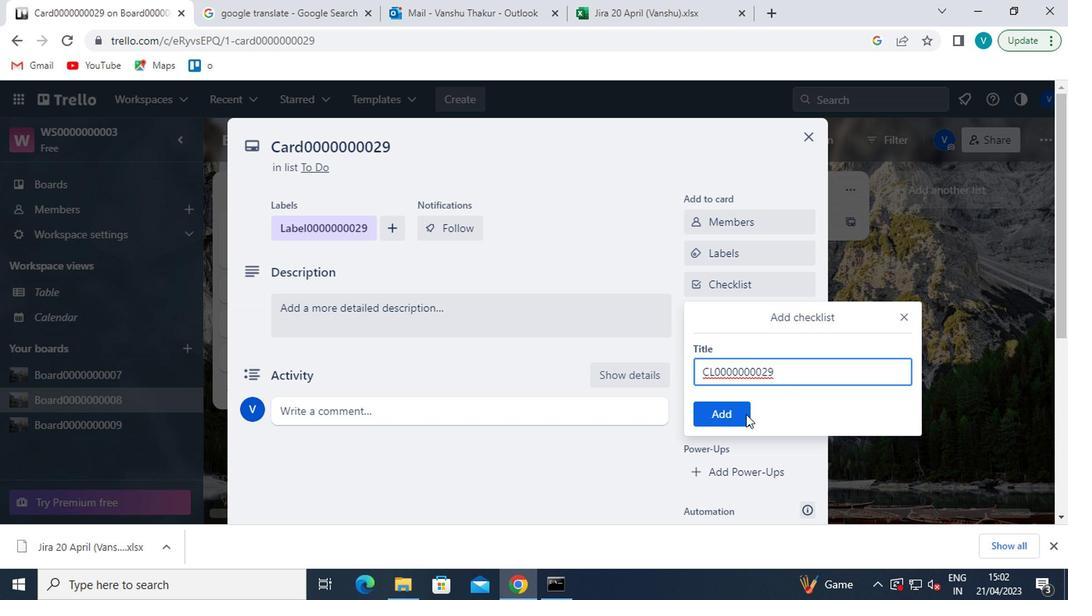 
Action: Mouse moved to (736, 316)
Screenshot: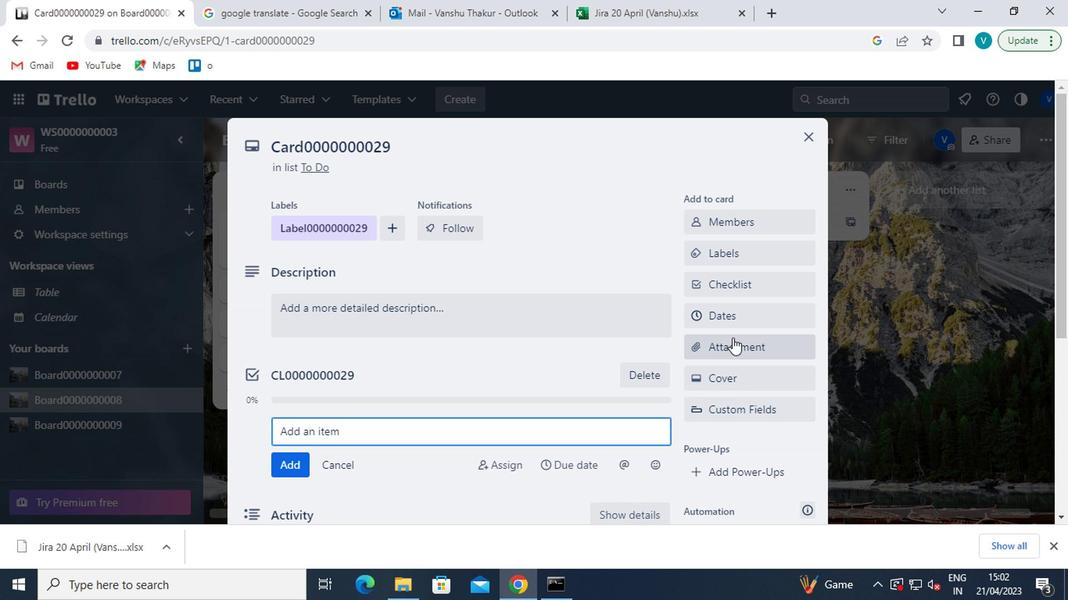 
Action: Mouse pressed left at (736, 316)
Screenshot: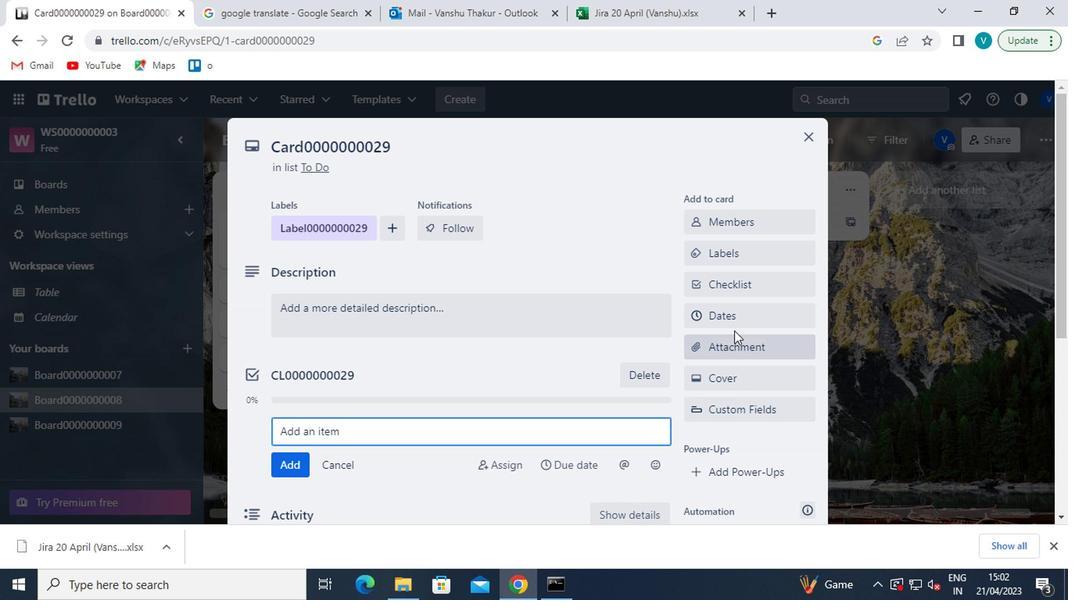 
Action: Mouse moved to (700, 418)
Screenshot: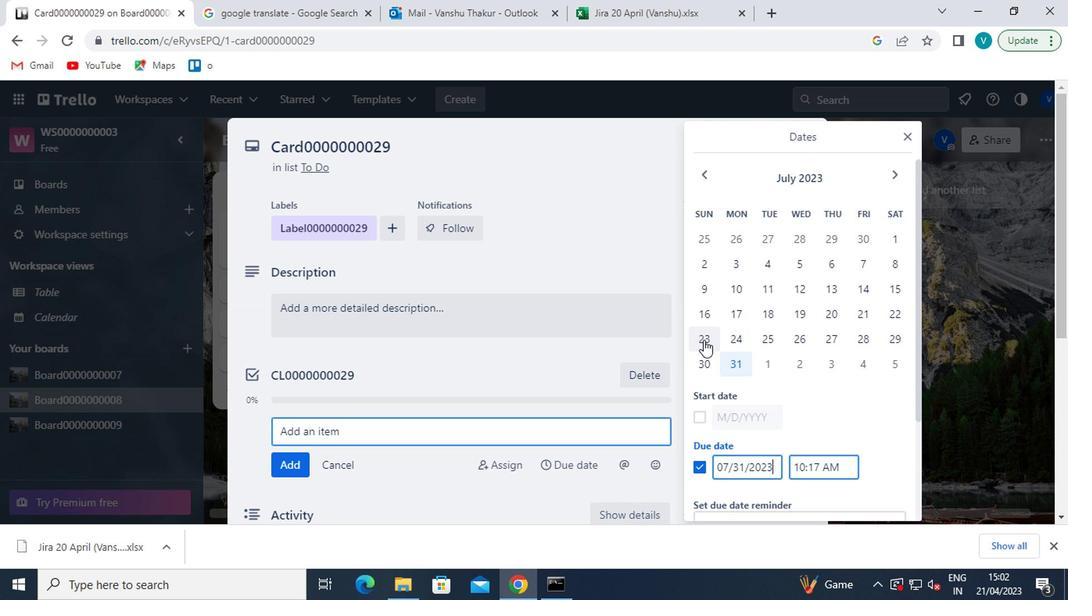 
Action: Mouse pressed left at (700, 418)
Screenshot: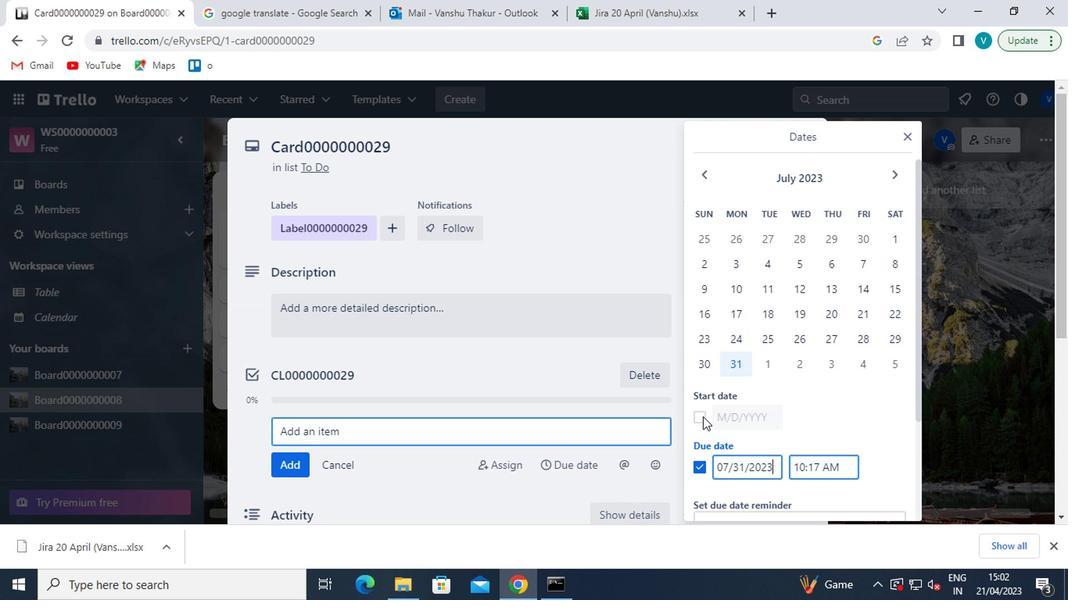 
Action: Mouse moved to (887, 172)
Screenshot: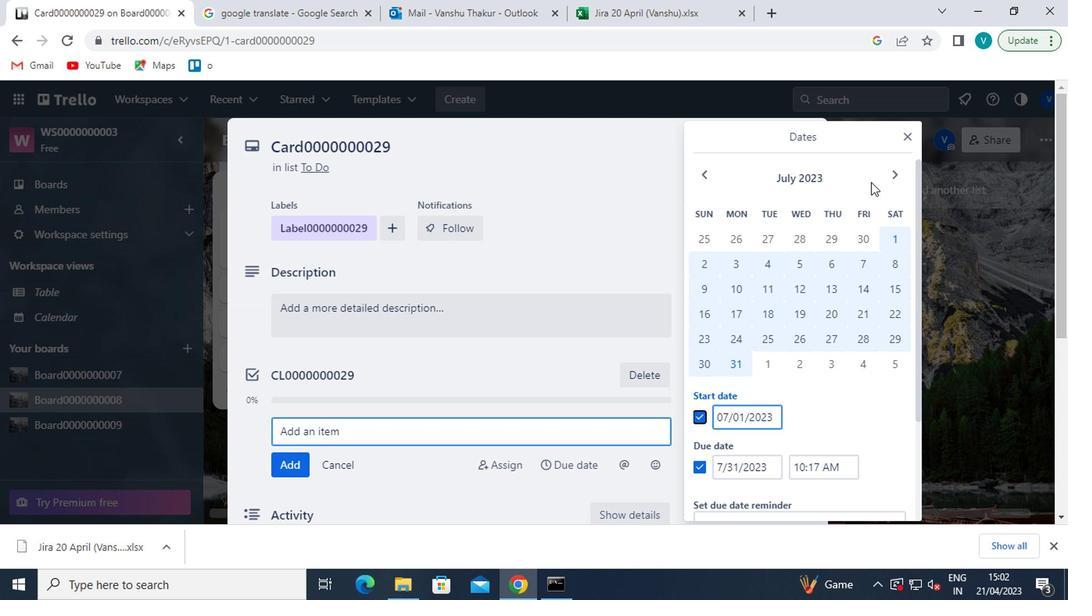
Action: Mouse pressed left at (887, 172)
Screenshot: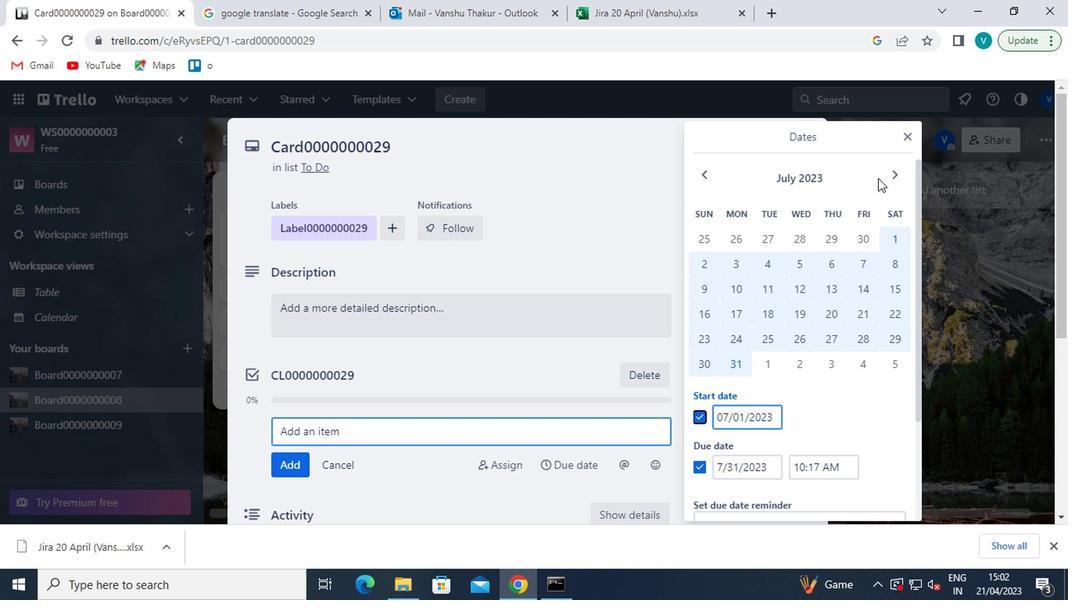 
Action: Mouse moved to (760, 227)
Screenshot: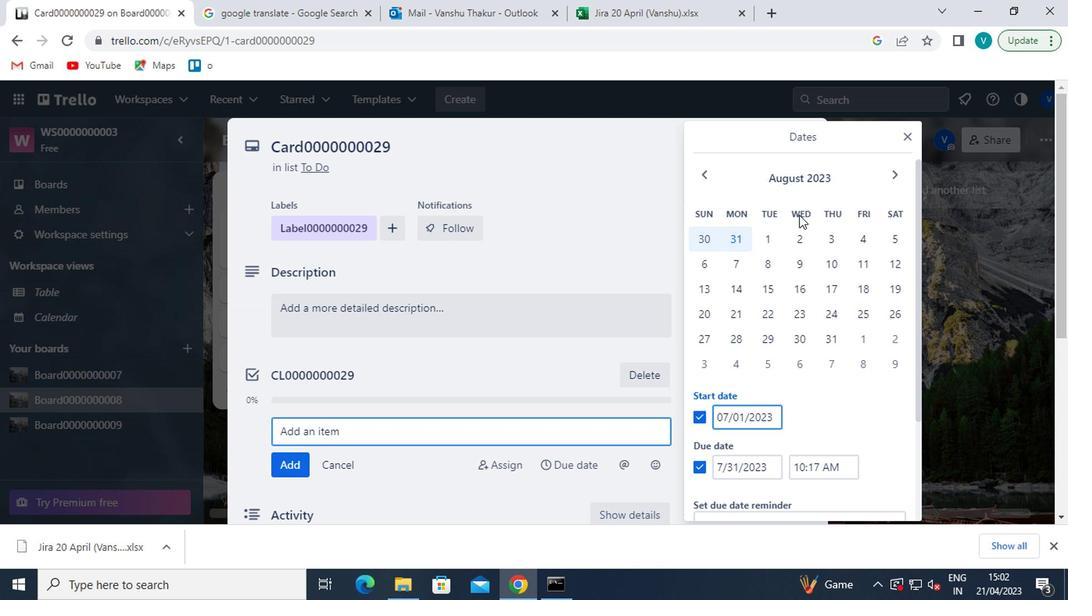 
Action: Mouse pressed left at (760, 227)
Screenshot: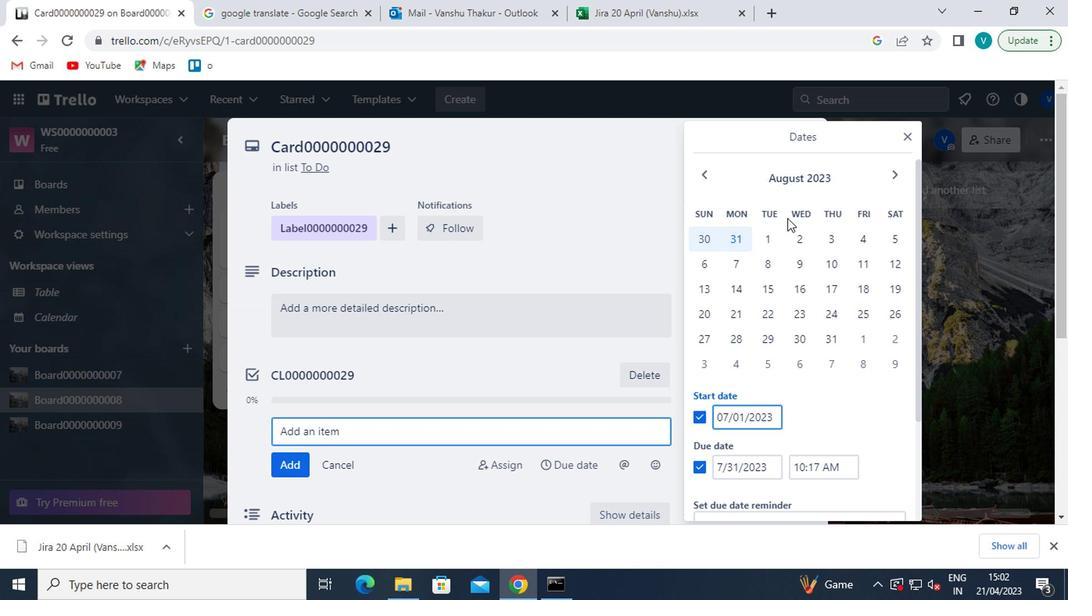 
Action: Mouse moved to (837, 339)
Screenshot: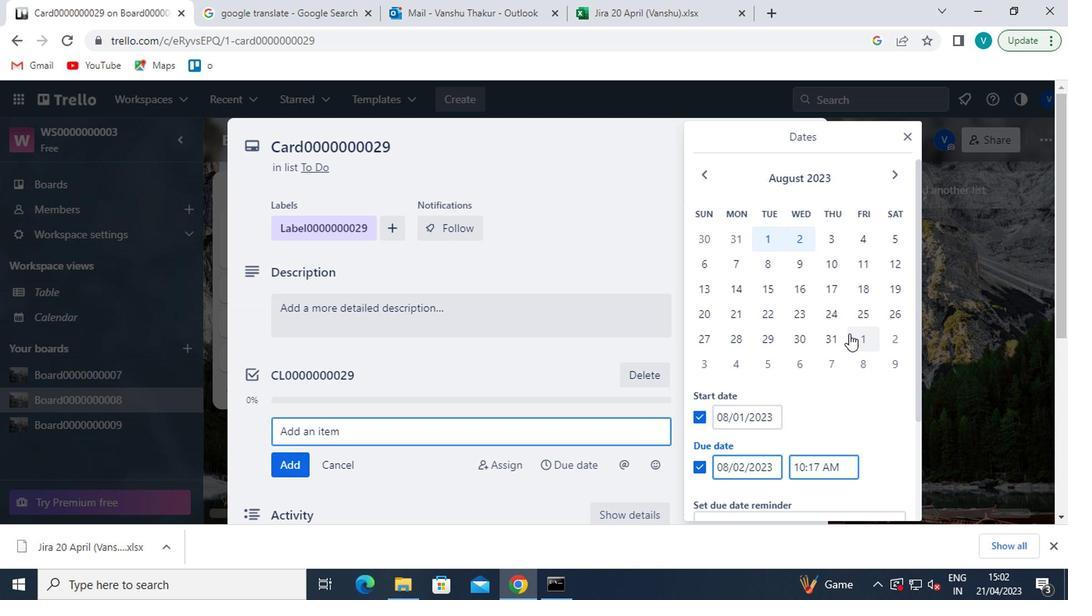 
Action: Mouse pressed left at (837, 339)
Screenshot: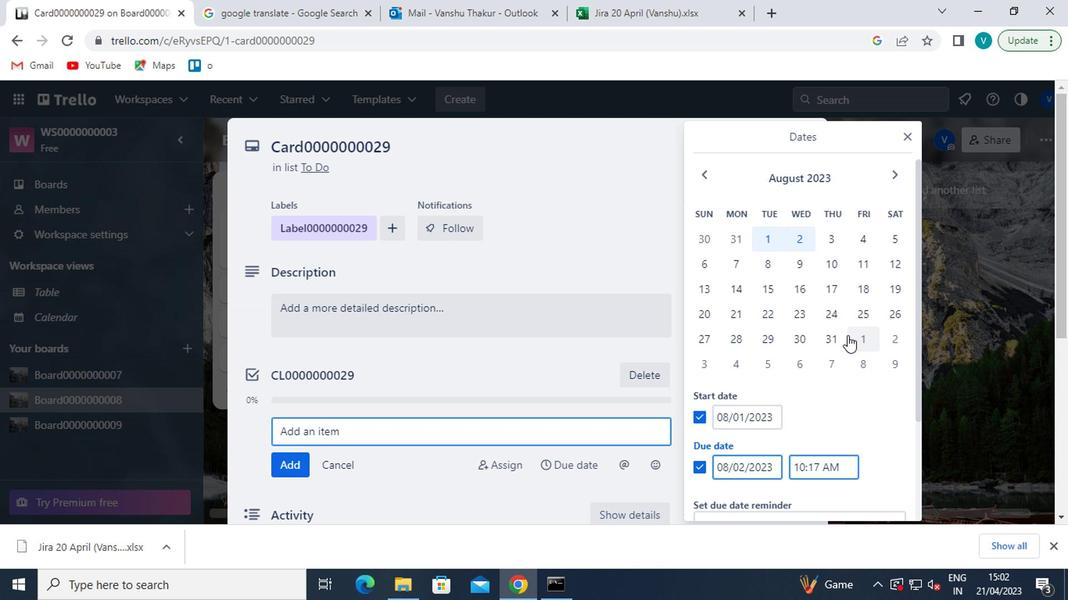 
Action: Mouse moved to (743, 416)
Screenshot: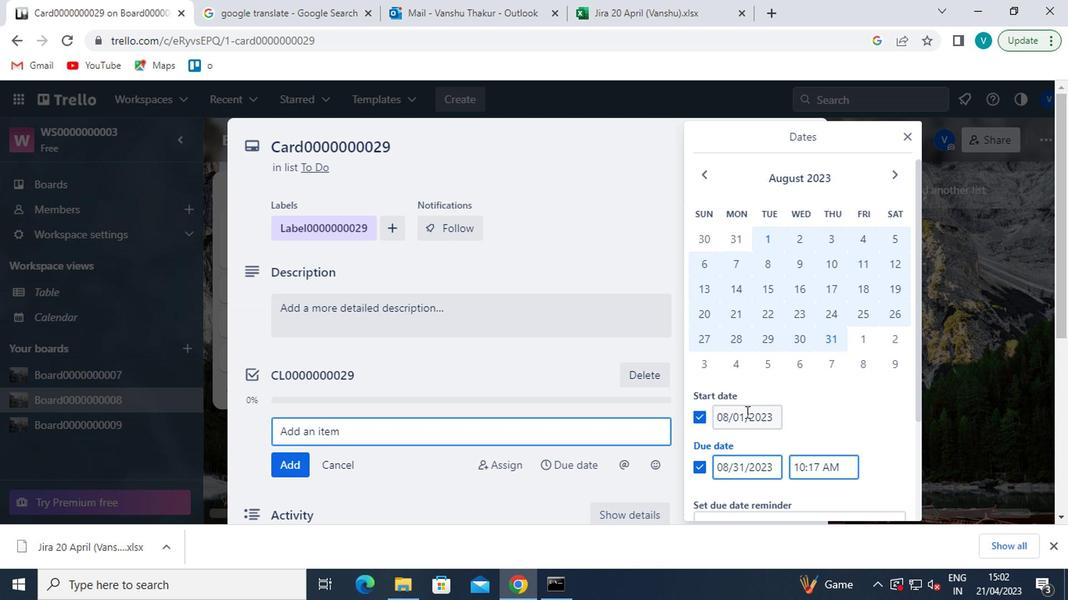 
Action: Mouse scrolled (743, 415) with delta (0, 0)
Screenshot: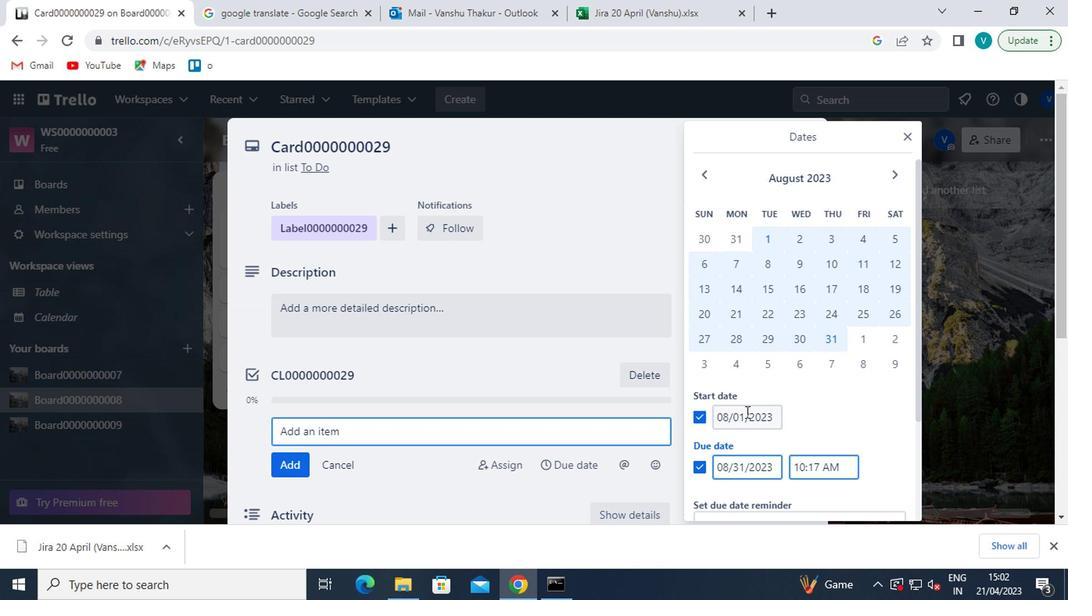 
Action: Mouse moved to (743, 416)
Screenshot: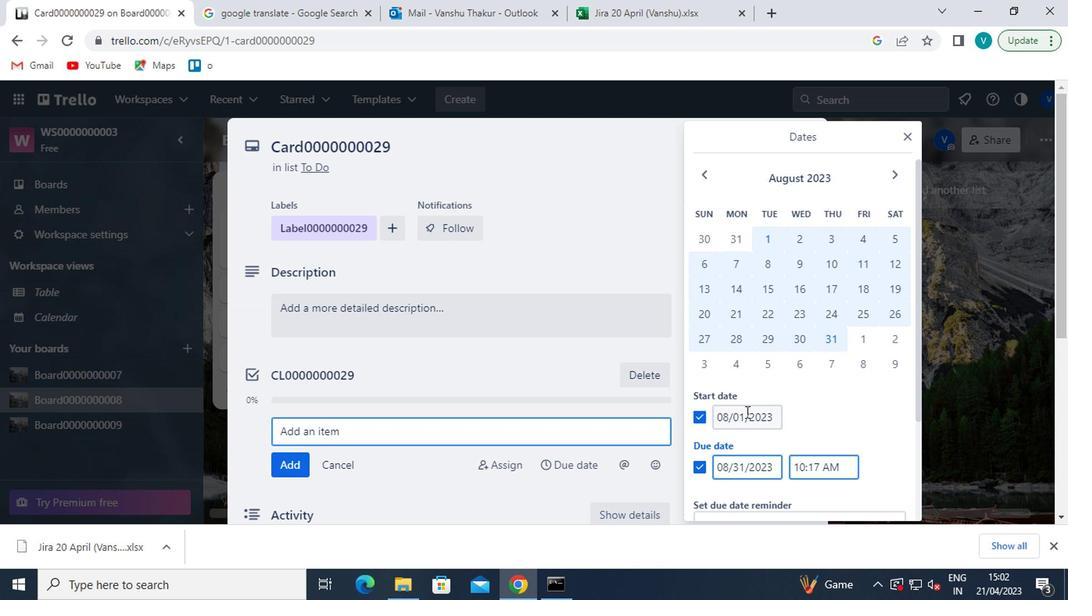 
Action: Mouse scrolled (743, 415) with delta (0, 0)
Screenshot: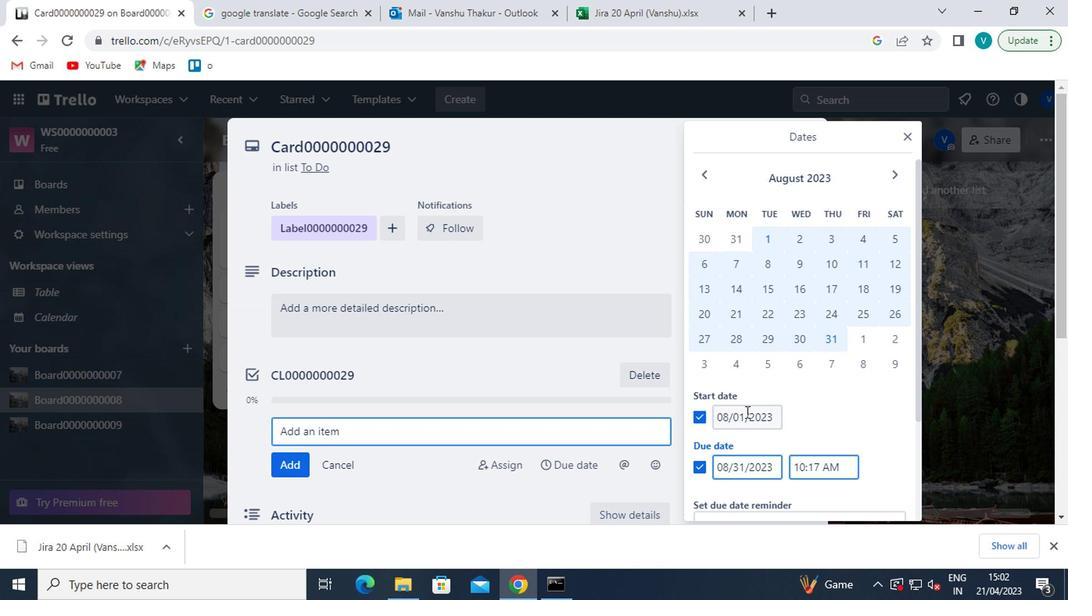 
Action: Mouse moved to (743, 416)
Screenshot: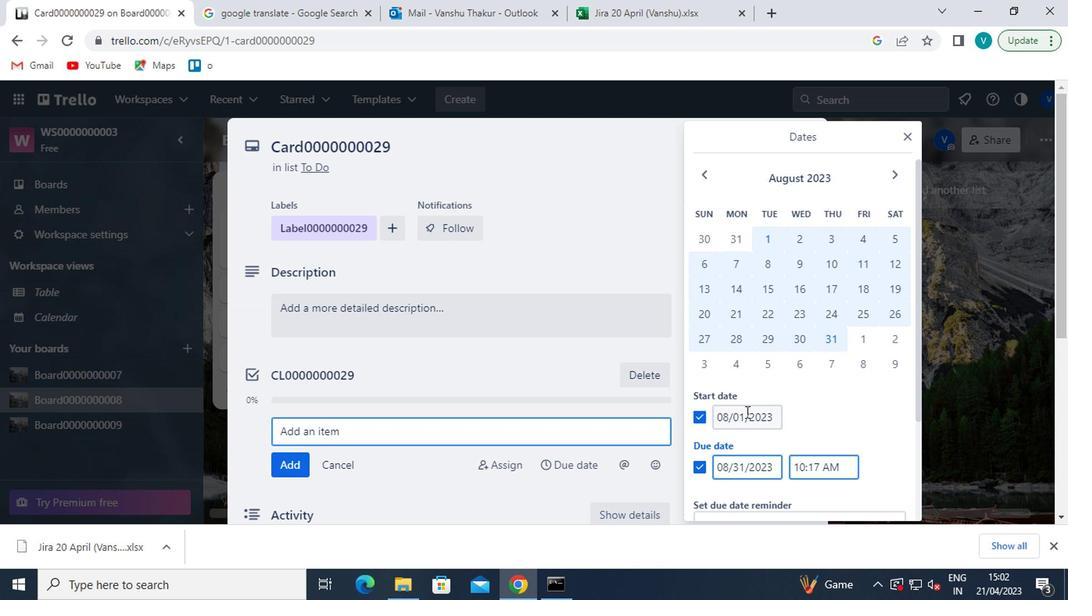 
Action: Mouse scrolled (743, 416) with delta (0, 0)
Screenshot: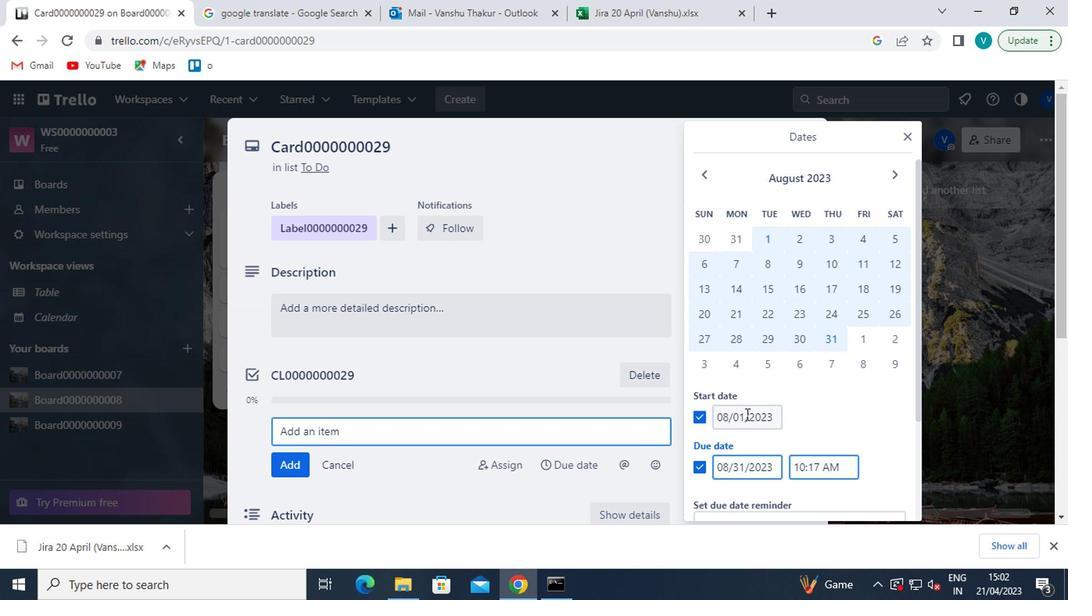 
Action: Mouse moved to (735, 454)
Screenshot: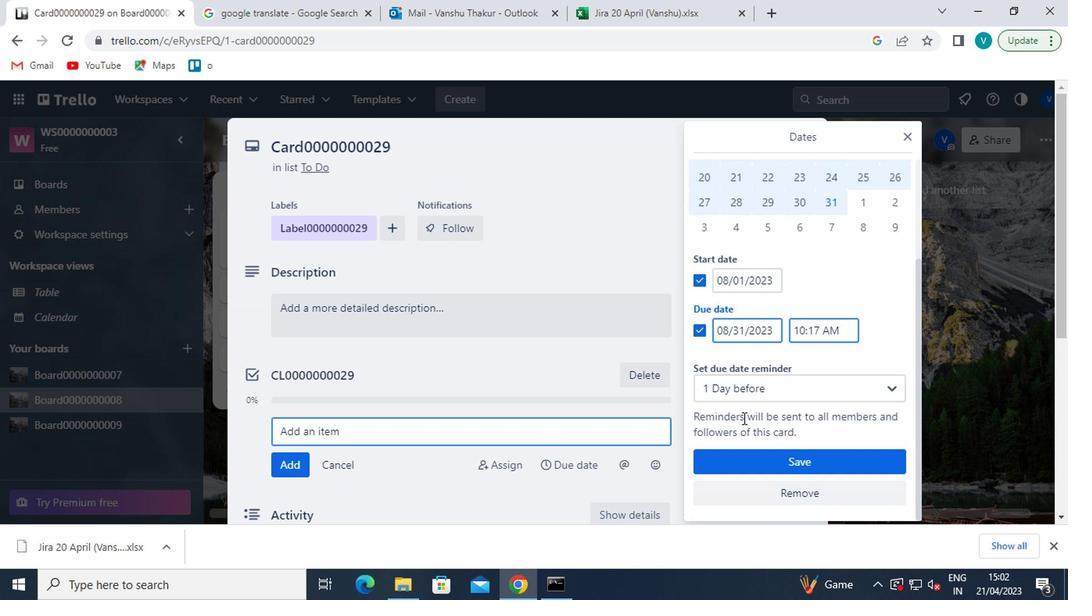 
Action: Mouse pressed left at (735, 454)
Screenshot: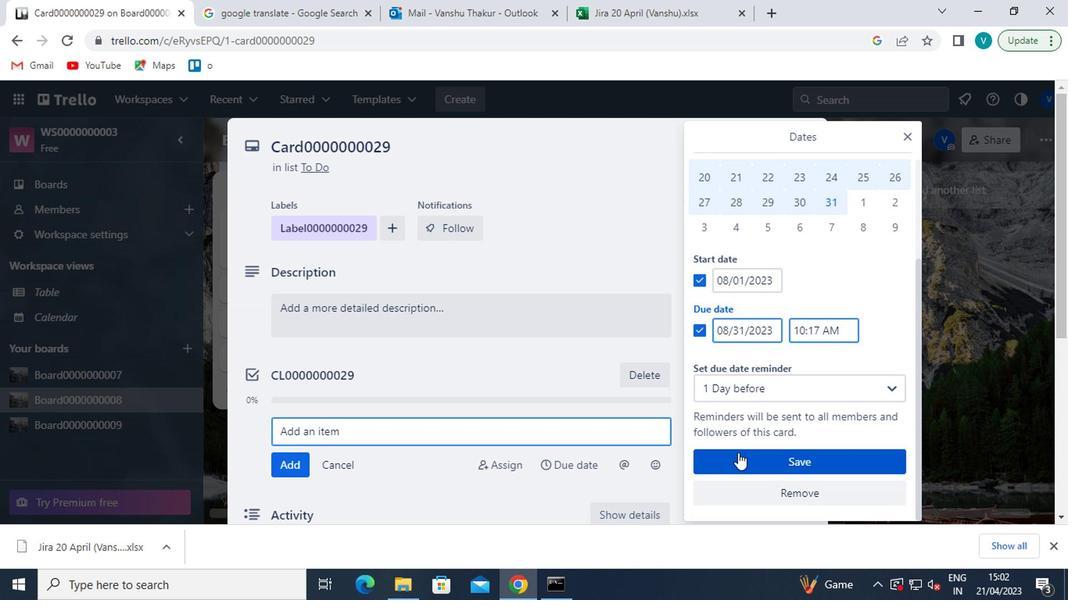 
Action: Mouse moved to (719, 452)
Screenshot: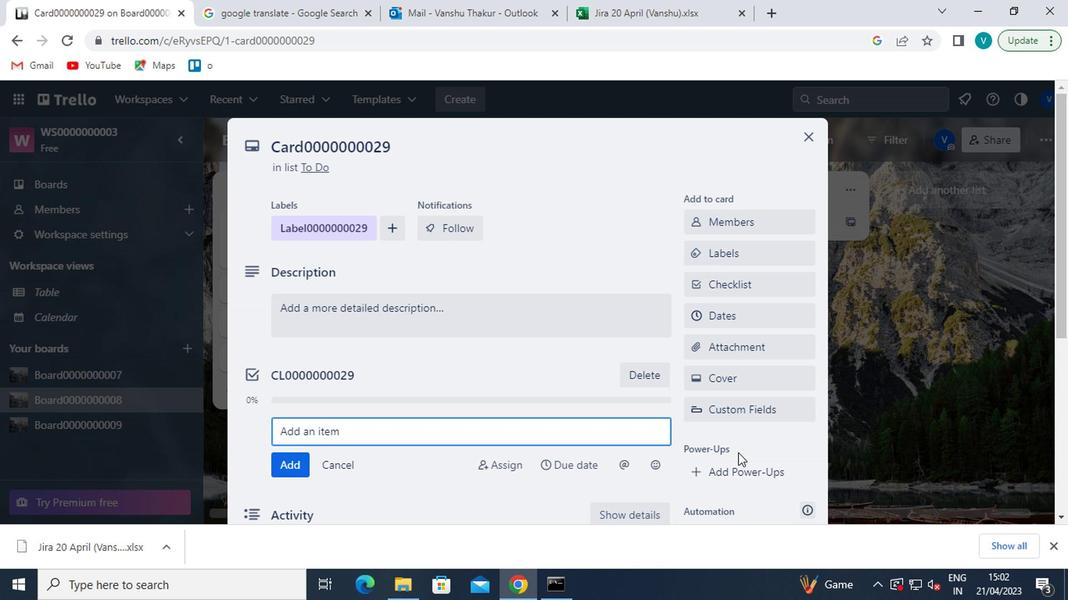 
